 Task: Test the hot corners by moving the cursor to the corners of your screen.
Action: Mouse moved to (562, 260)
Screenshot: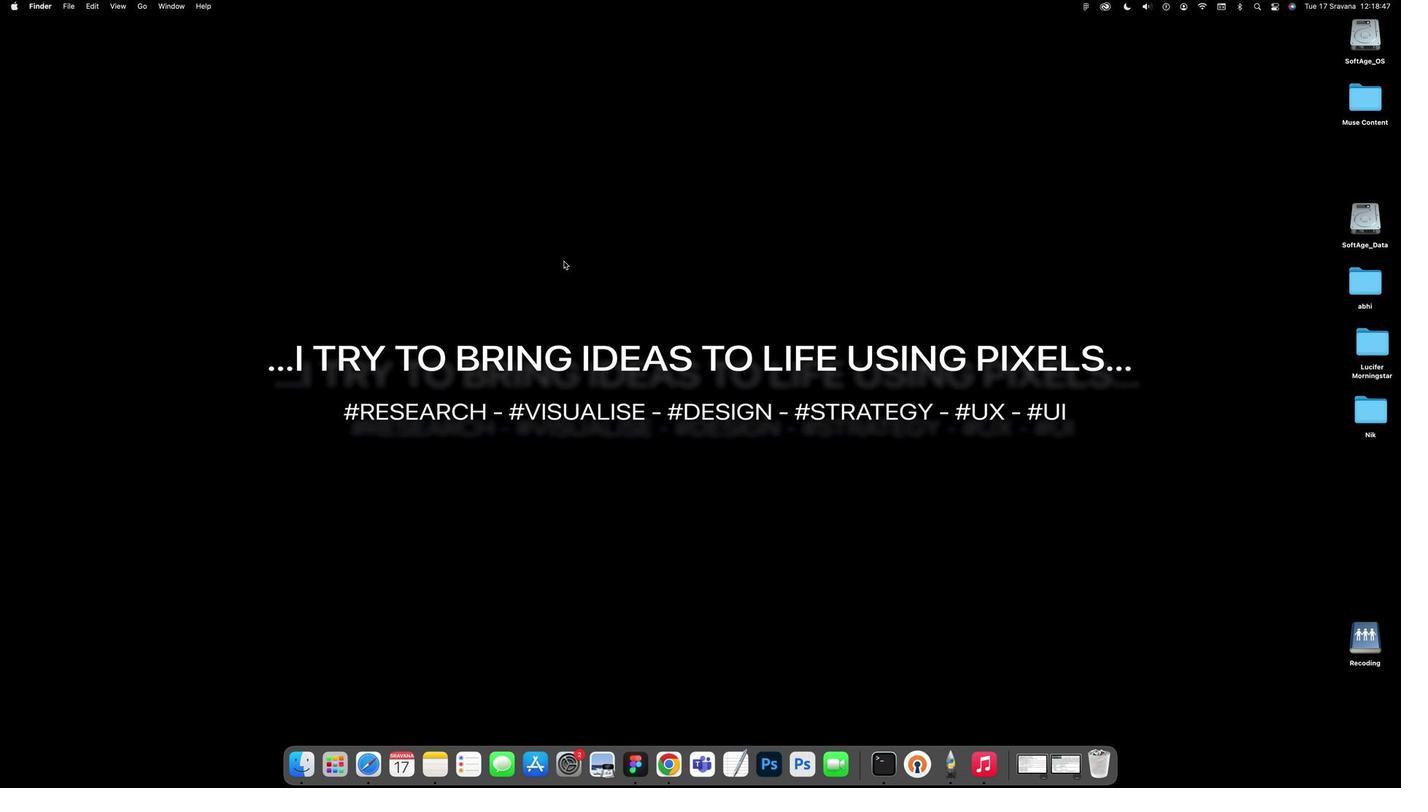 
Action: Mouse pressed left at (562, 260)
Screenshot: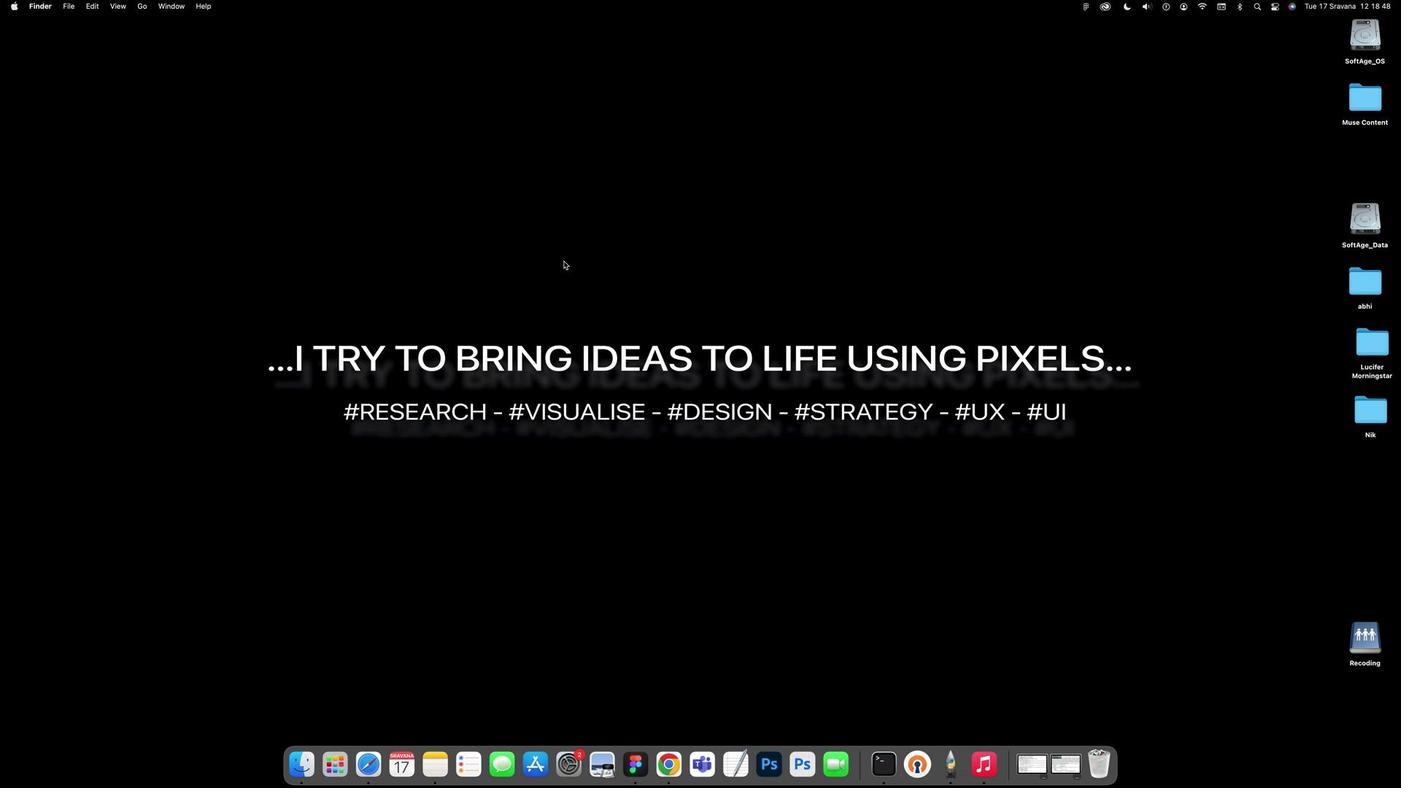 
Action: Mouse moved to (13, 1)
Screenshot: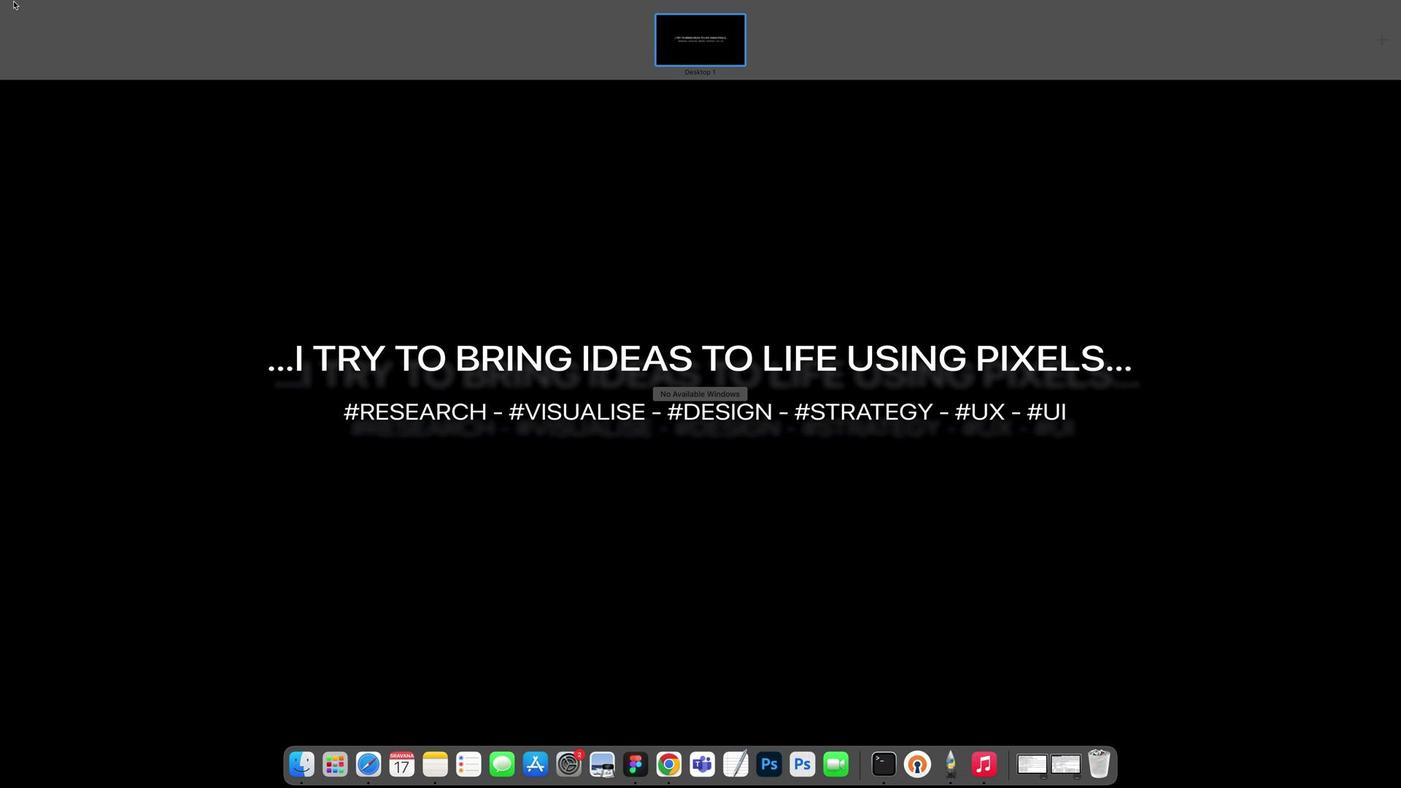 
Action: Mouse pressed left at (13, 1)
Screenshot: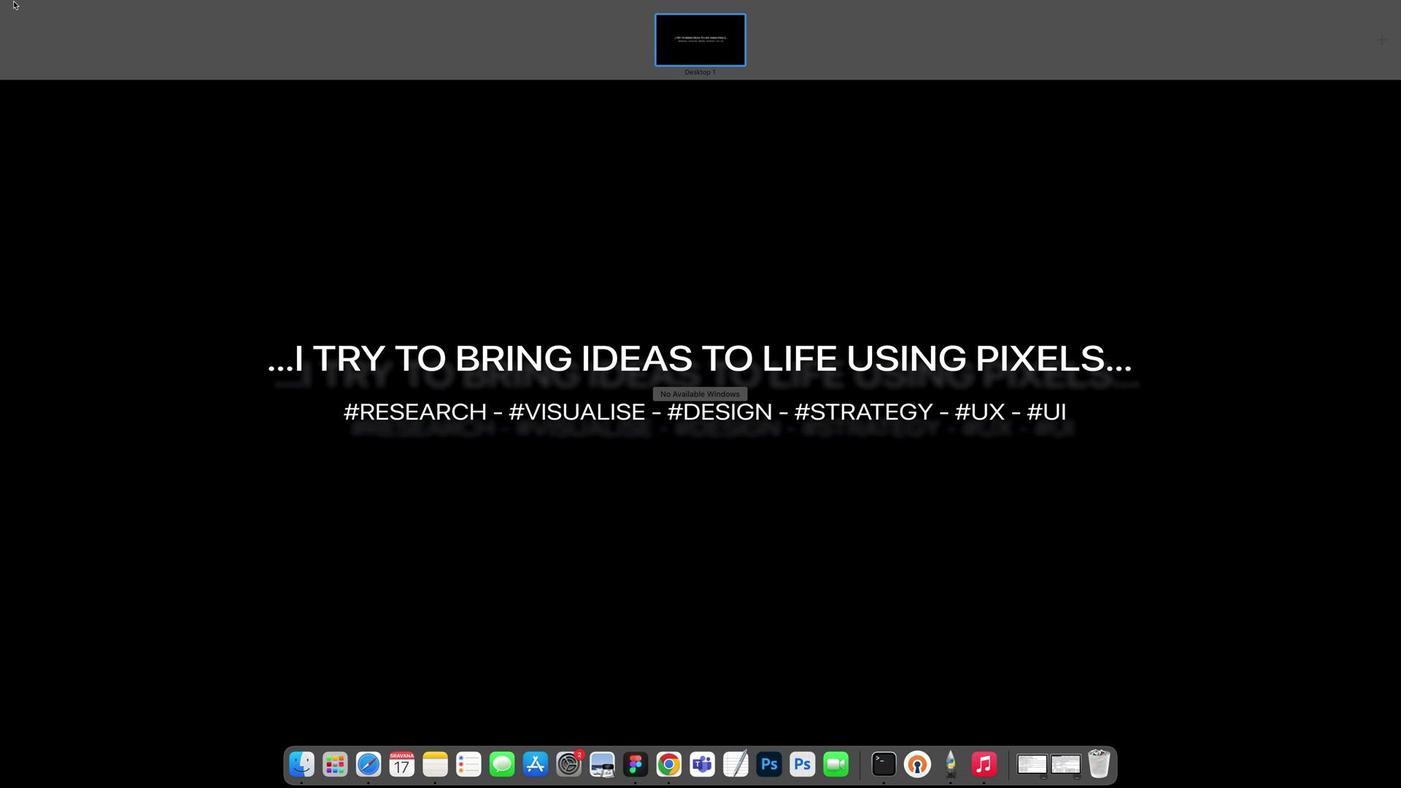 
Action: Mouse moved to (10, 8)
Screenshot: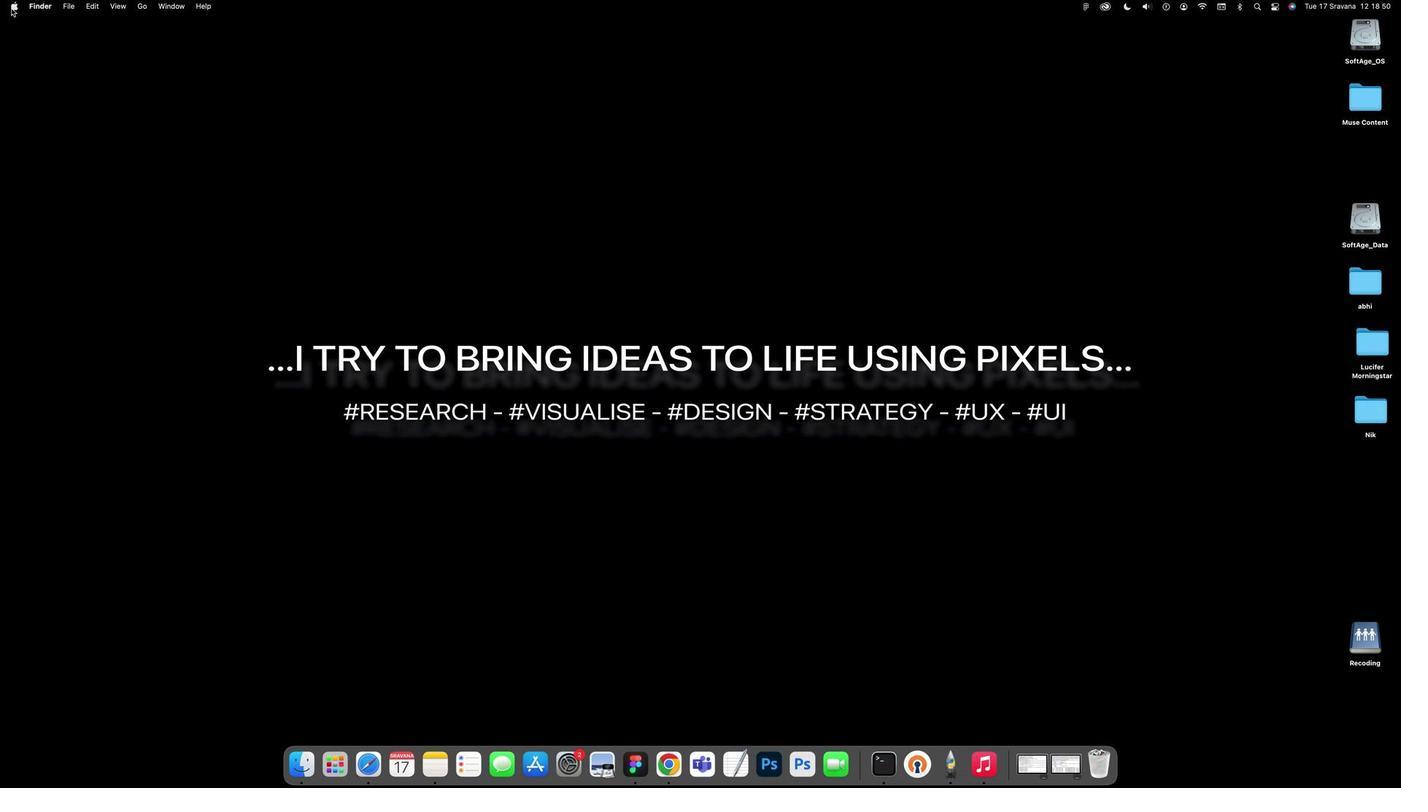 
Action: Mouse pressed left at (10, 8)
Screenshot: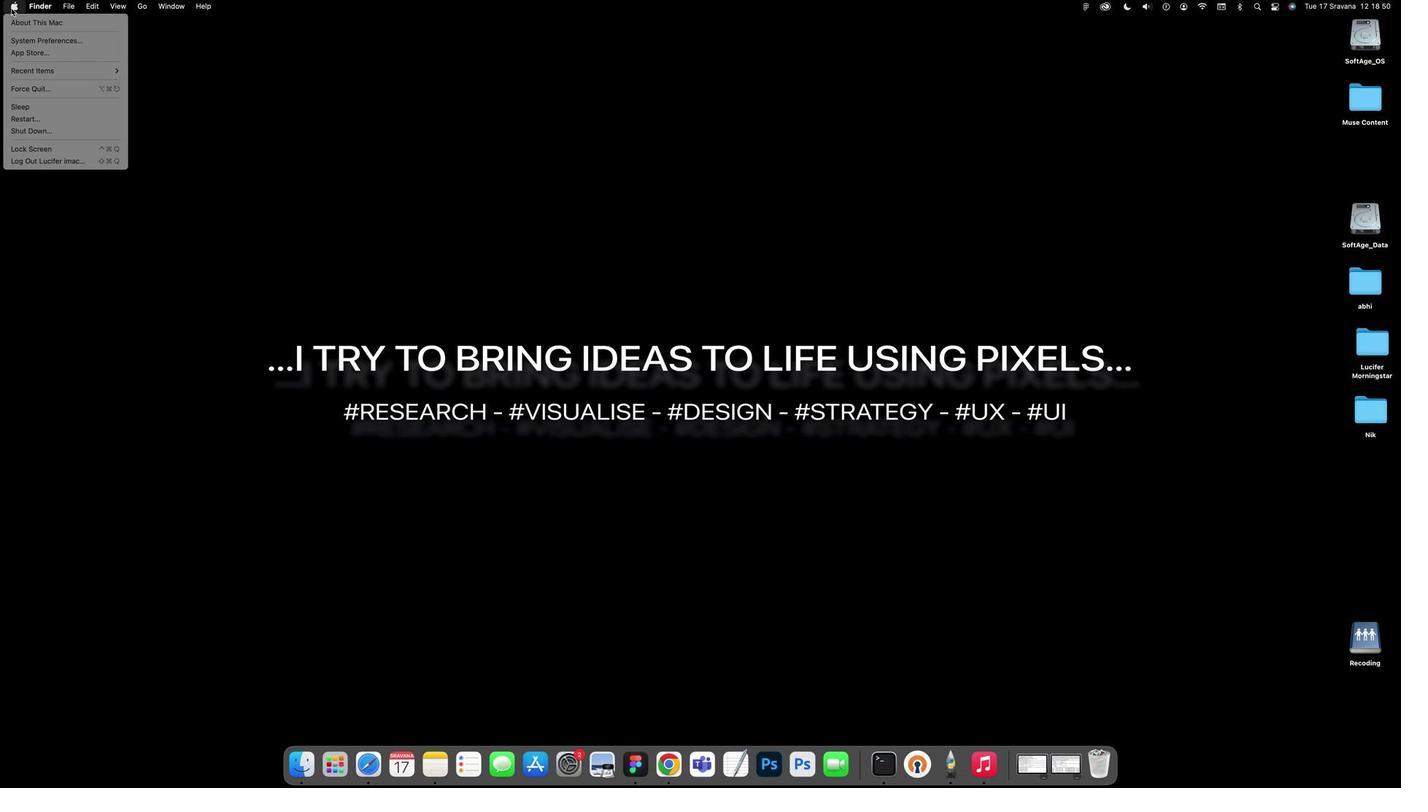 
Action: Mouse moved to (14, 43)
Screenshot: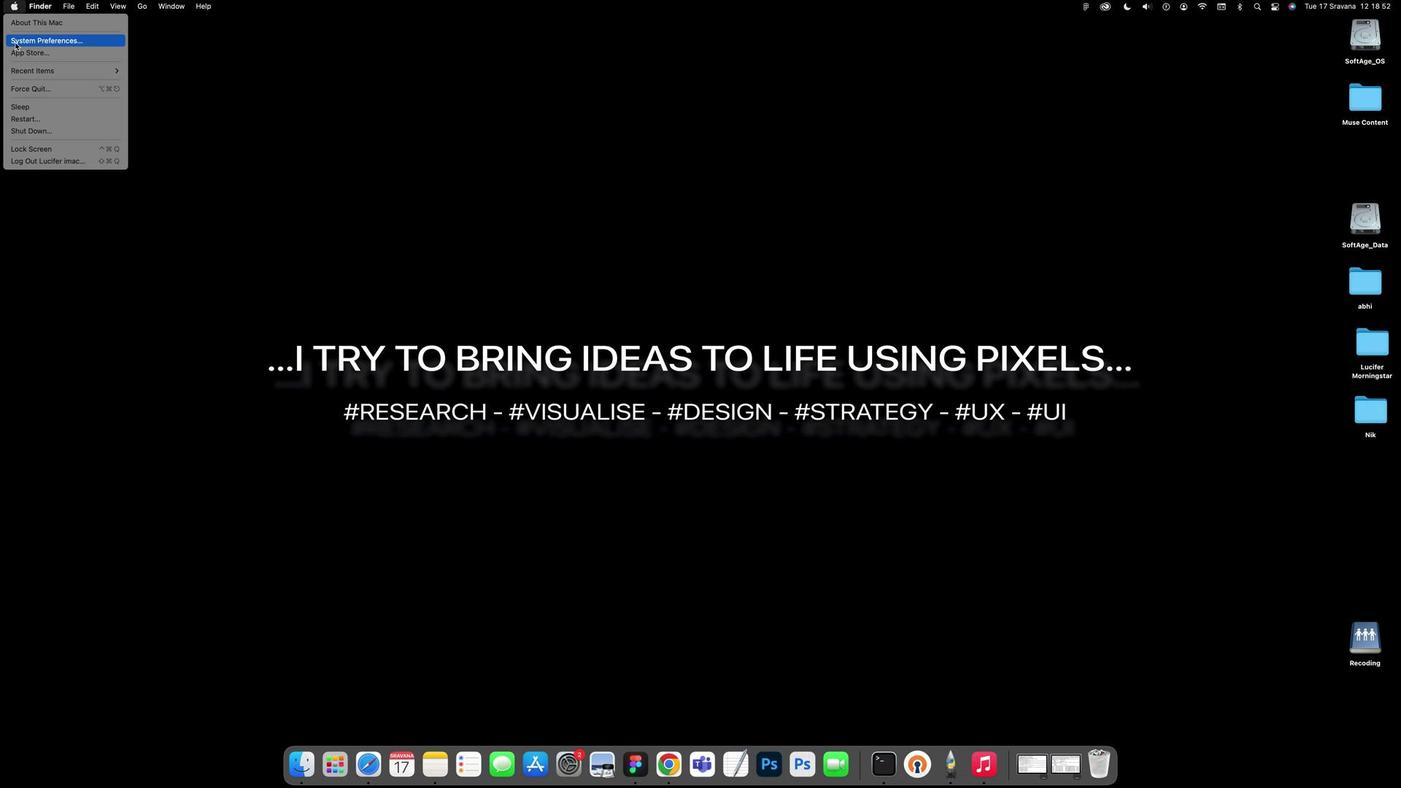 
Action: Mouse pressed left at (14, 43)
Screenshot: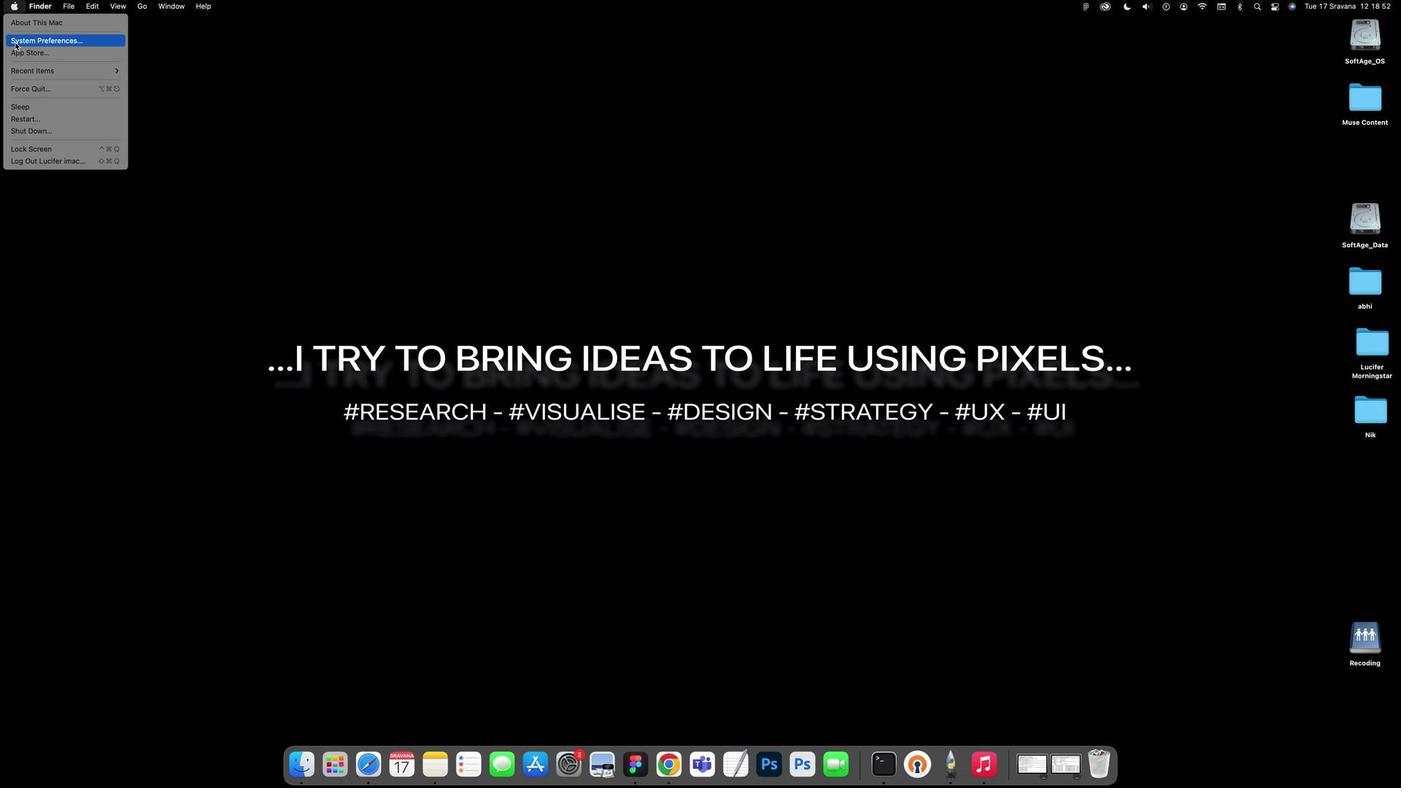 
Action: Mouse moved to (608, 334)
Screenshot: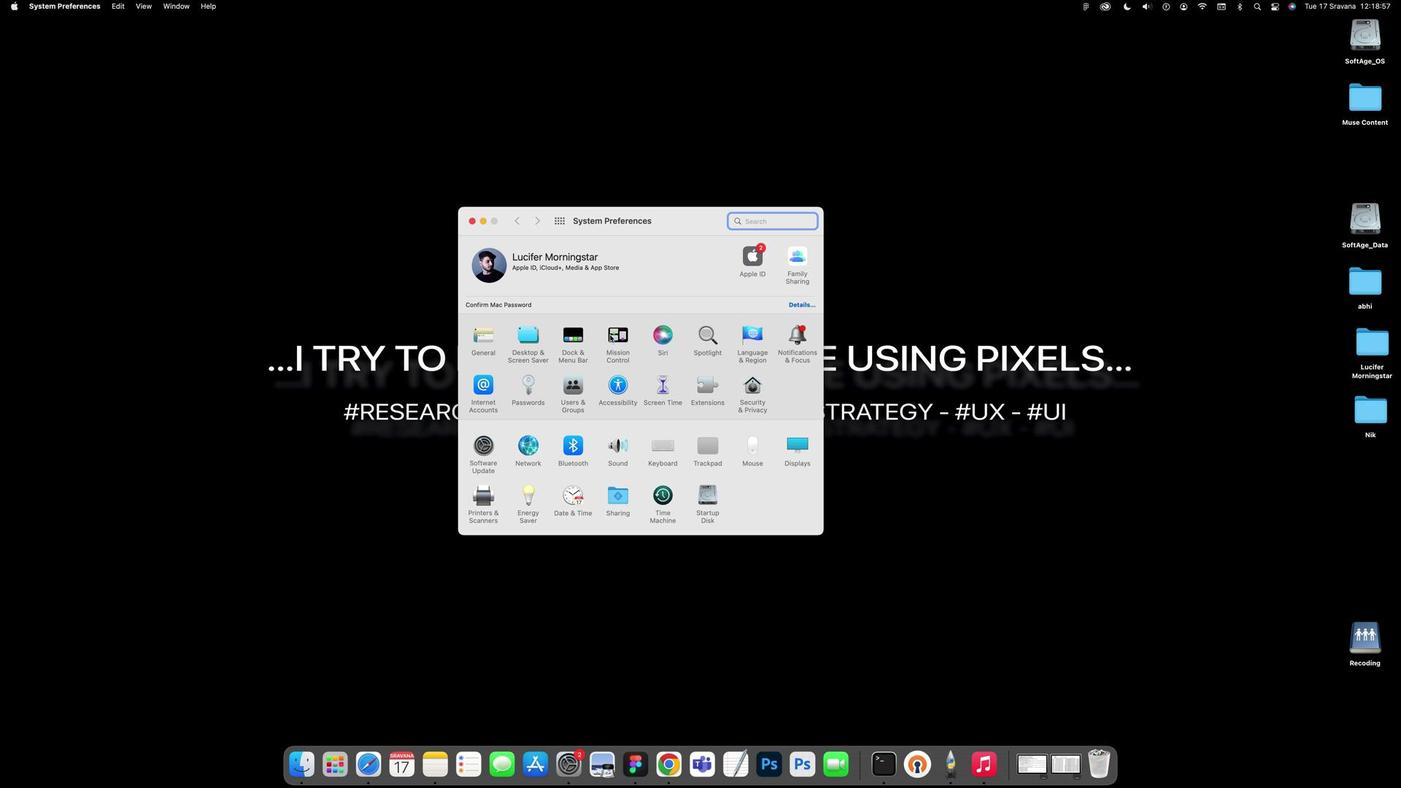 
Action: Mouse pressed left at (608, 334)
Screenshot: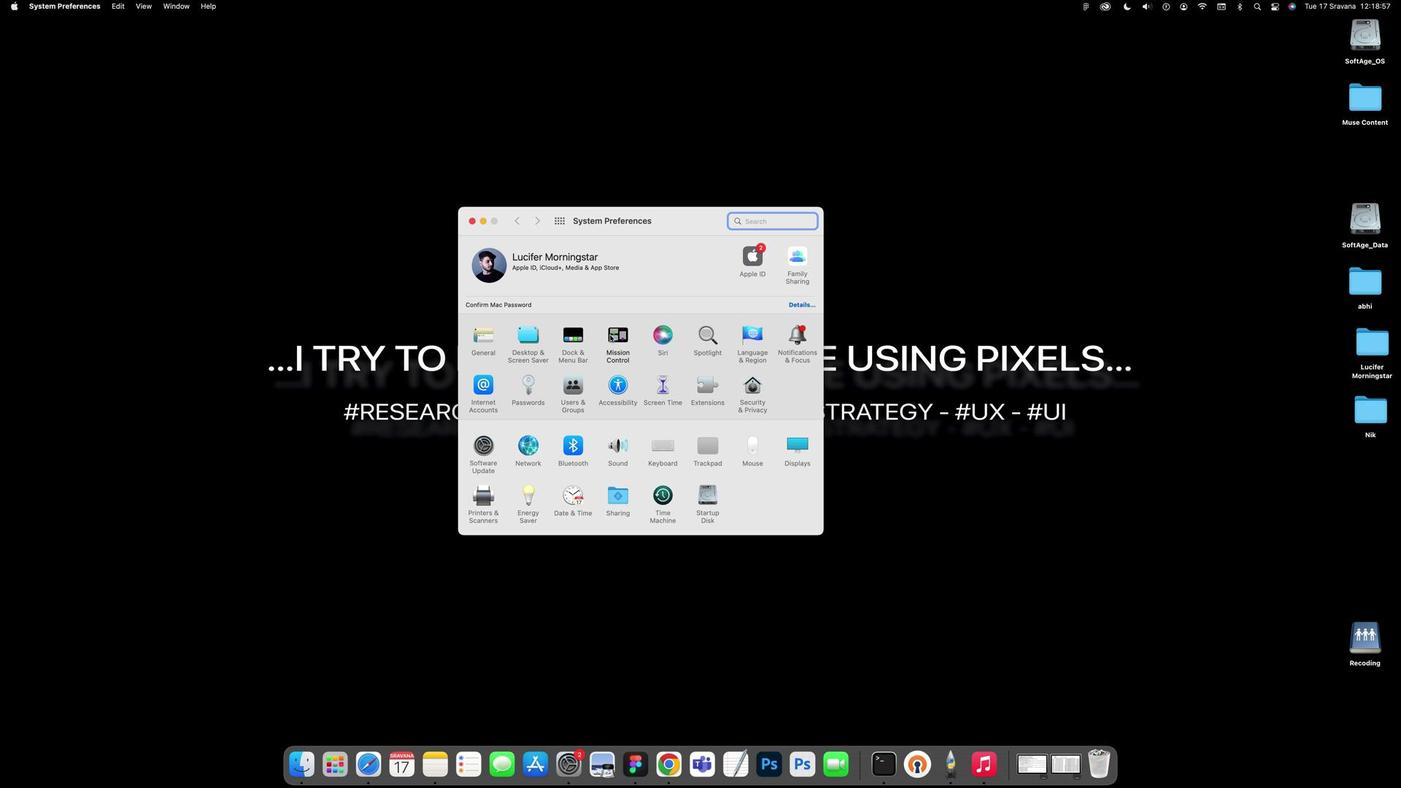 
Action: Mouse moved to (481, 332)
Screenshot: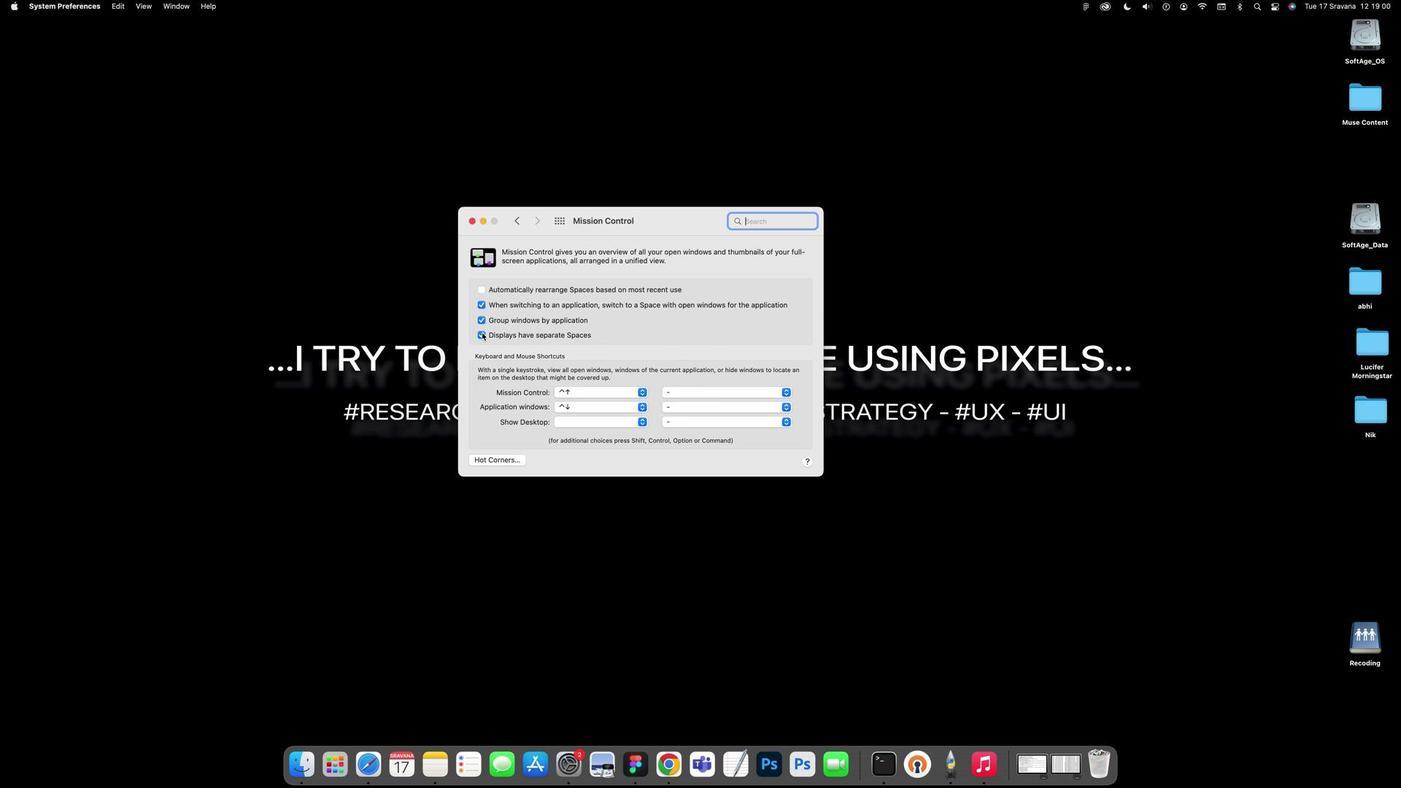 
Action: Mouse pressed left at (481, 332)
Screenshot: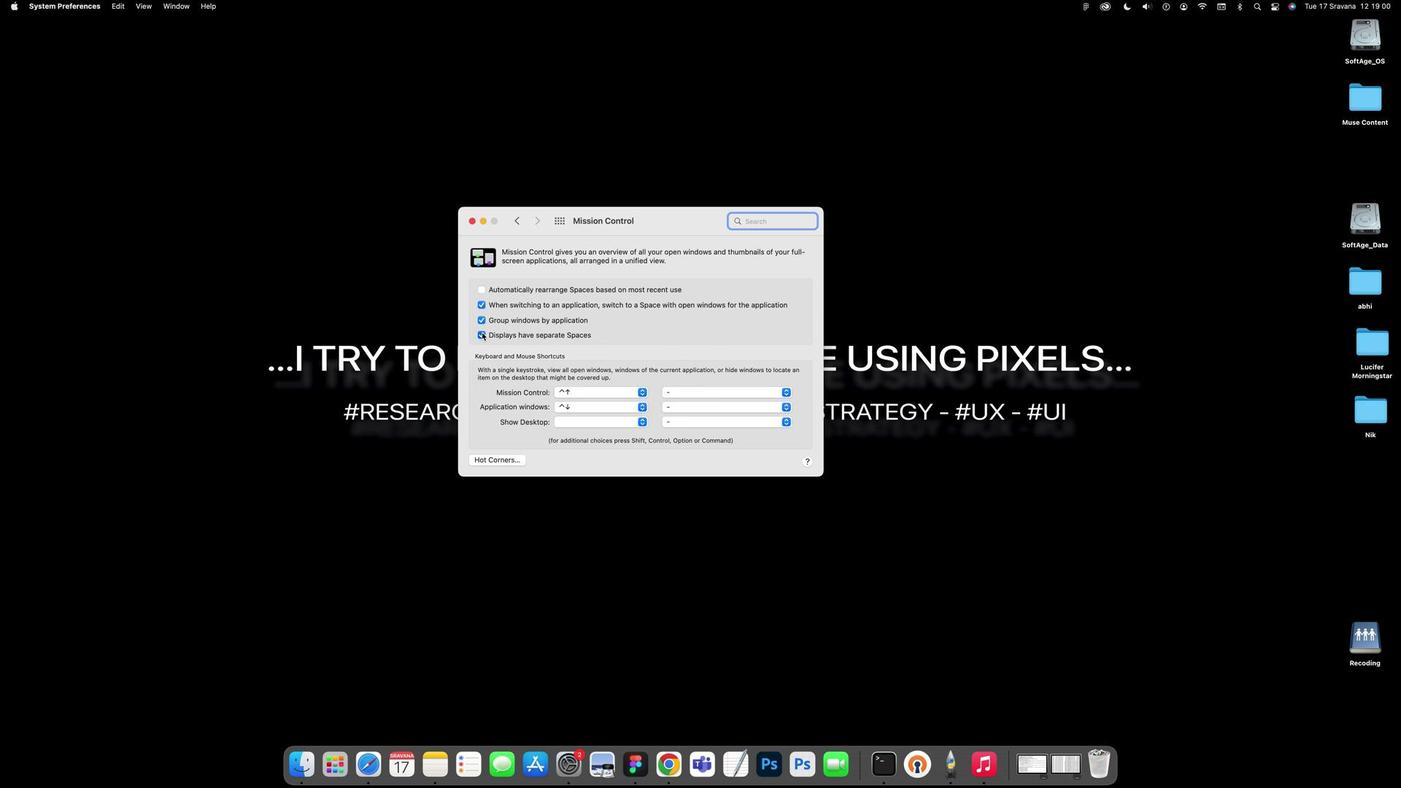 
Action: Mouse moved to (489, 461)
Screenshot: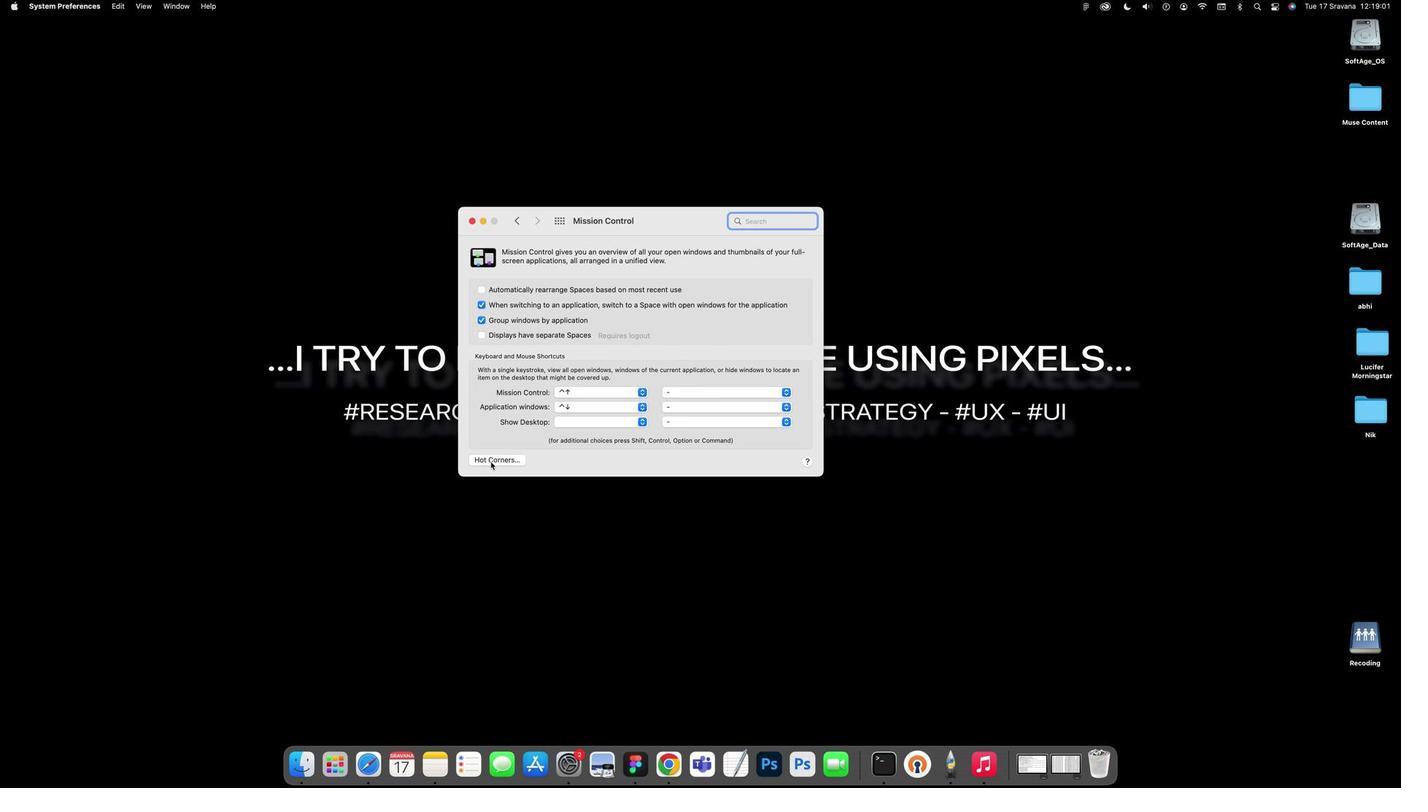 
Action: Mouse pressed left at (489, 461)
Screenshot: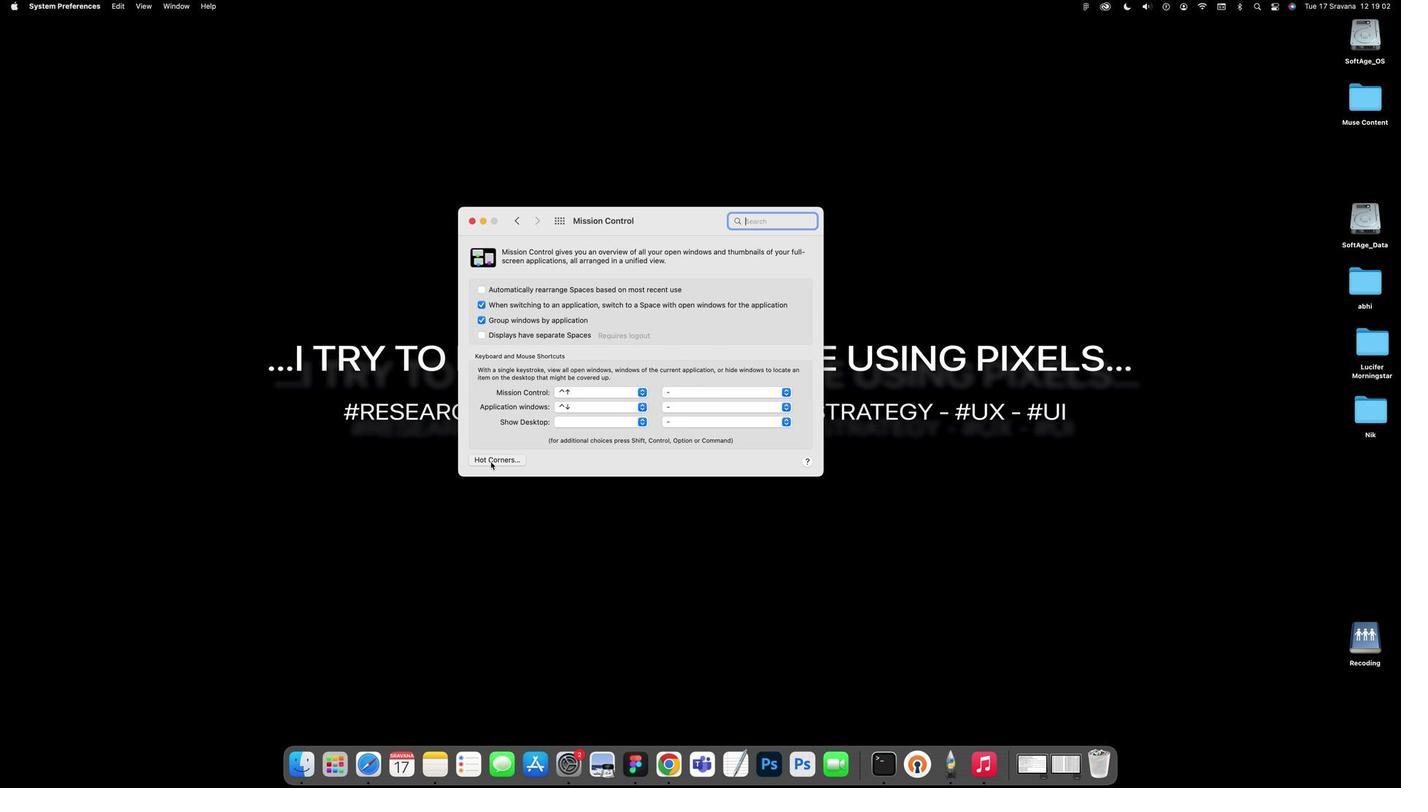 
Action: Mouse moved to (524, 324)
Screenshot: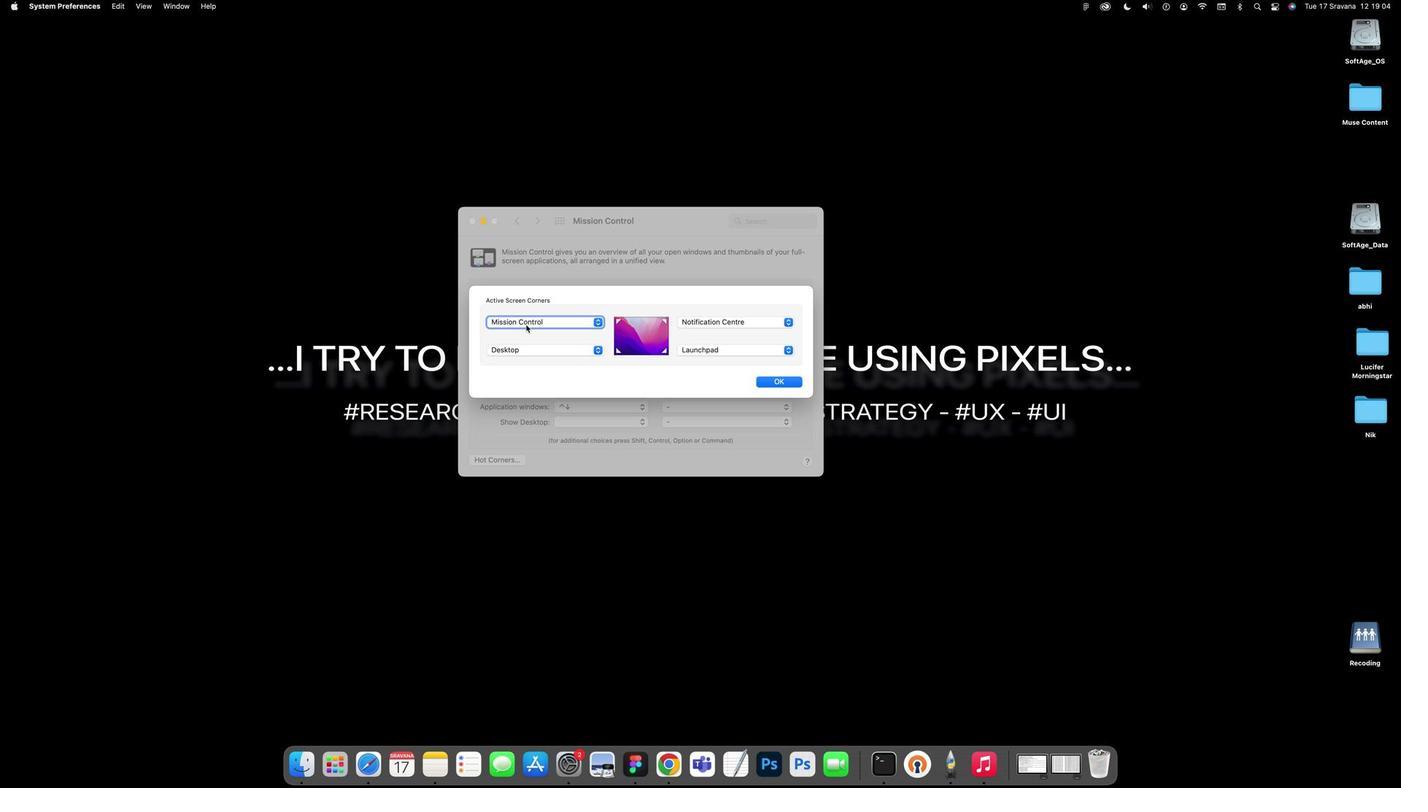 
Action: Mouse pressed left at (524, 324)
Screenshot: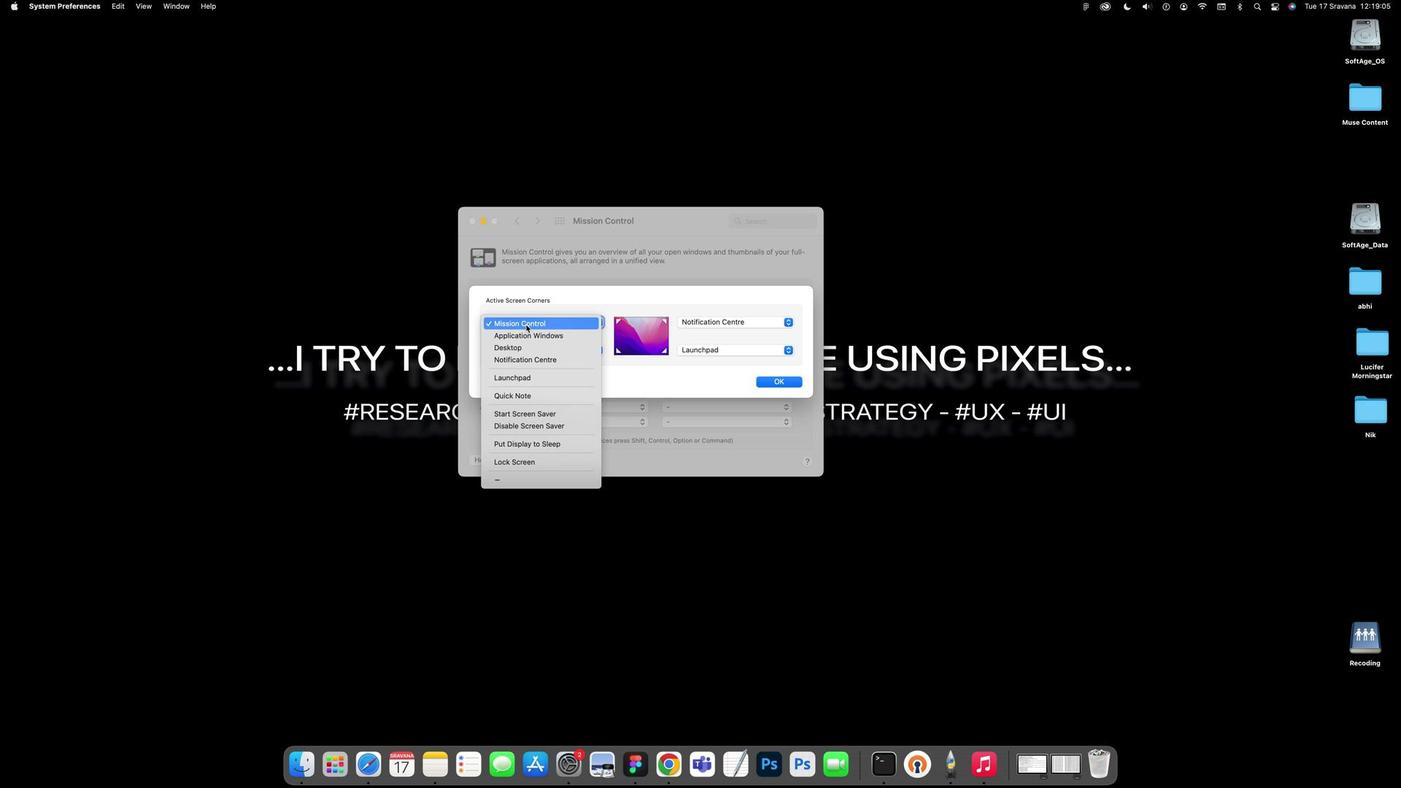 
Action: Mouse pressed left at (524, 324)
Screenshot: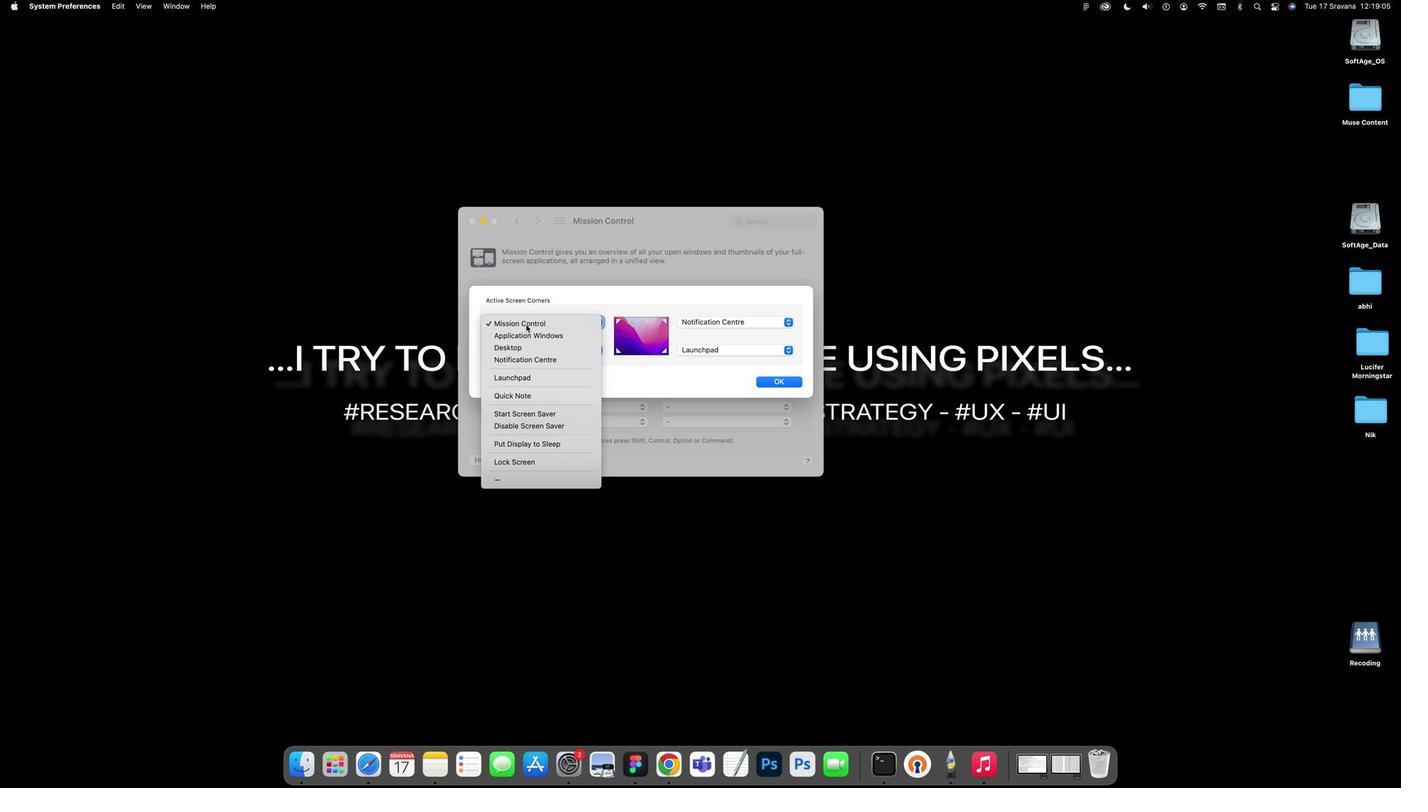 
Action: Mouse moved to (524, 235)
Screenshot: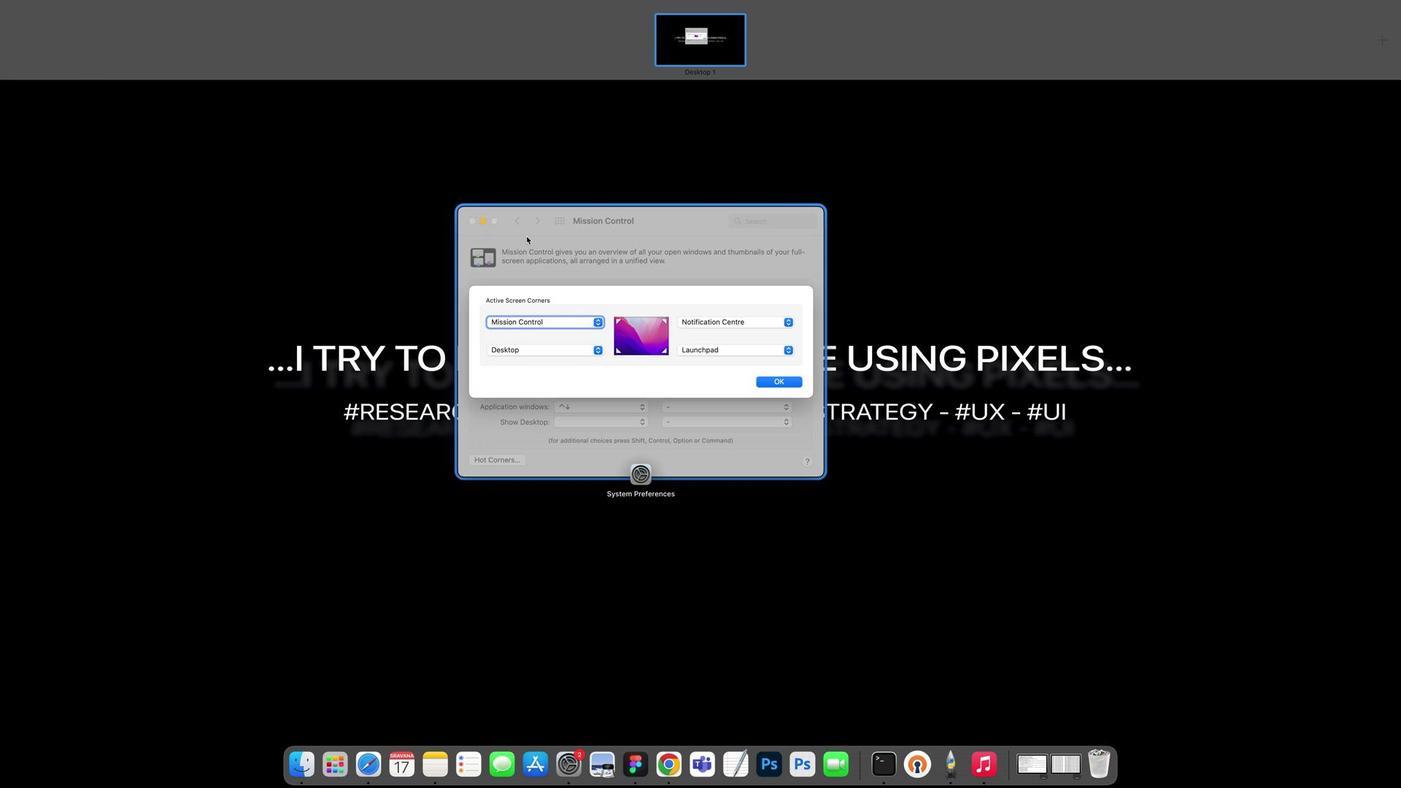 
Action: Mouse pressed left at (524, 235)
Screenshot: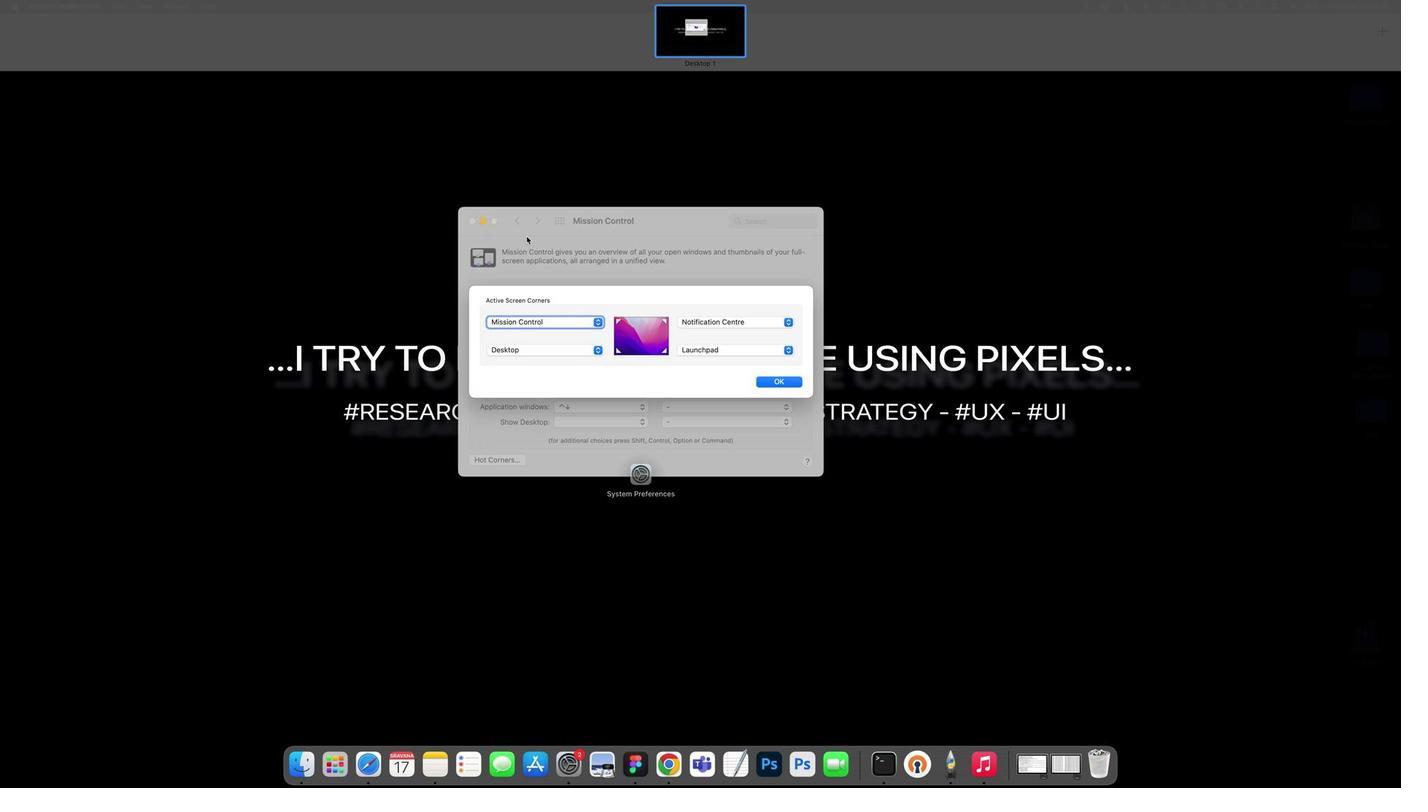 
Action: Mouse moved to (527, 350)
Screenshot: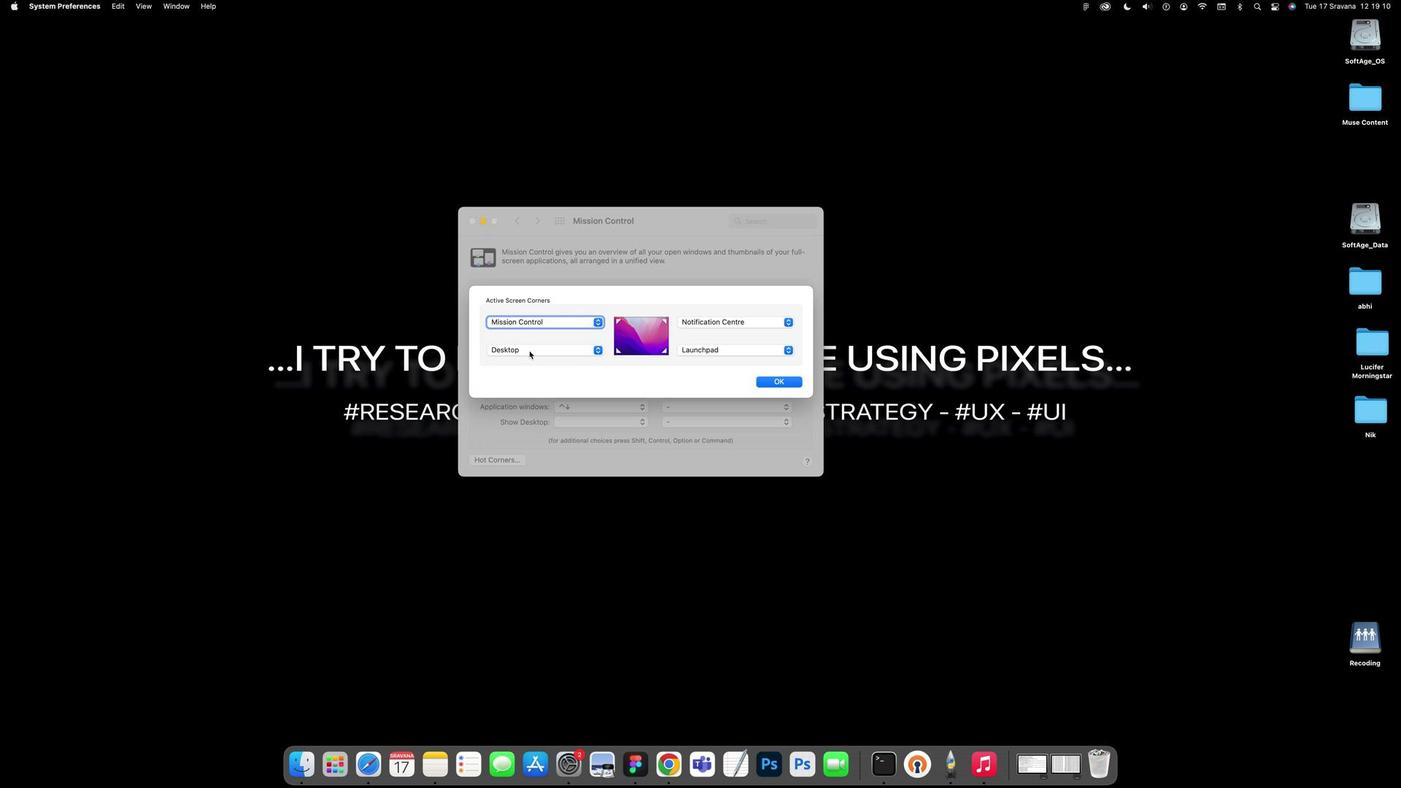 
Action: Mouse pressed left at (527, 350)
Screenshot: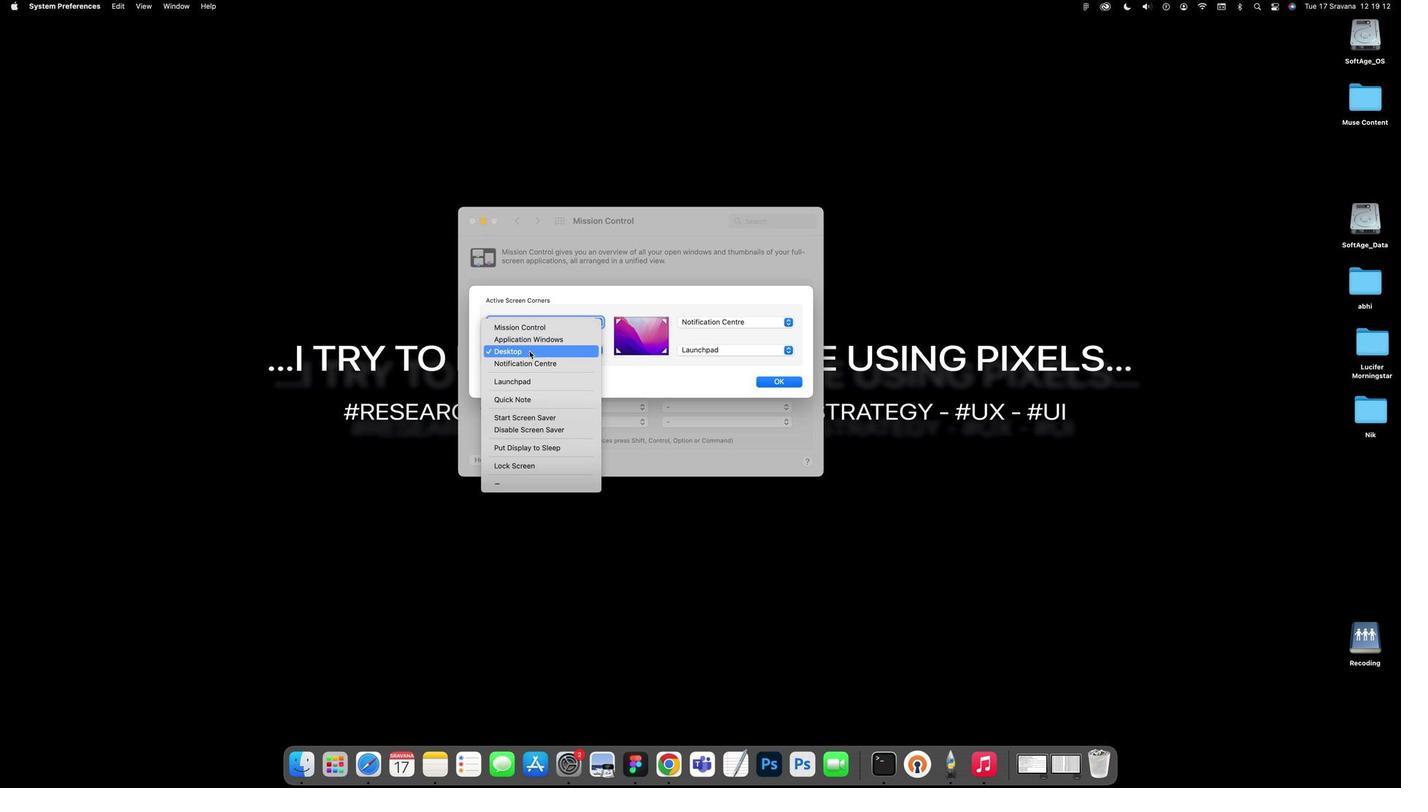 
Action: Mouse moved to (527, 343)
Screenshot: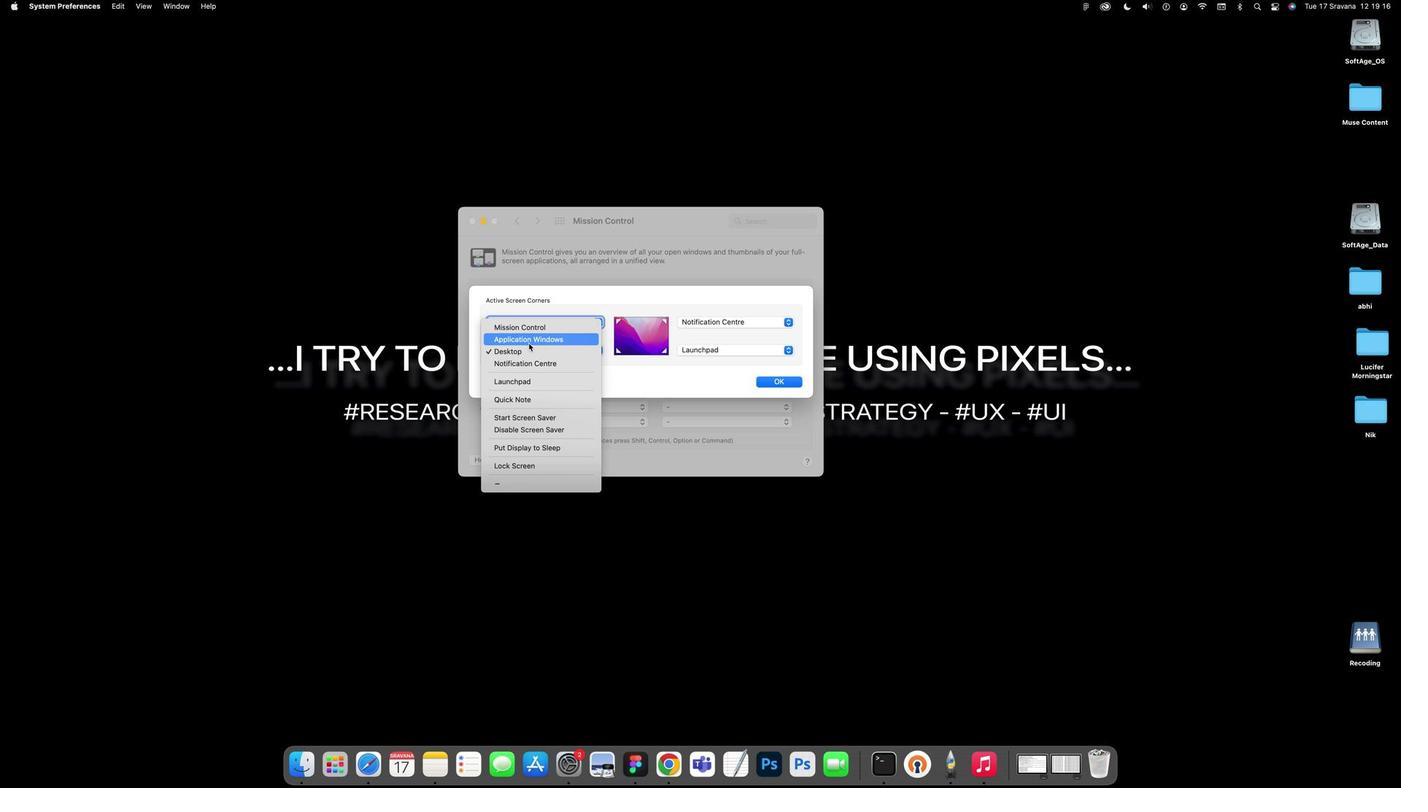 
Action: Mouse pressed left at (527, 343)
Screenshot: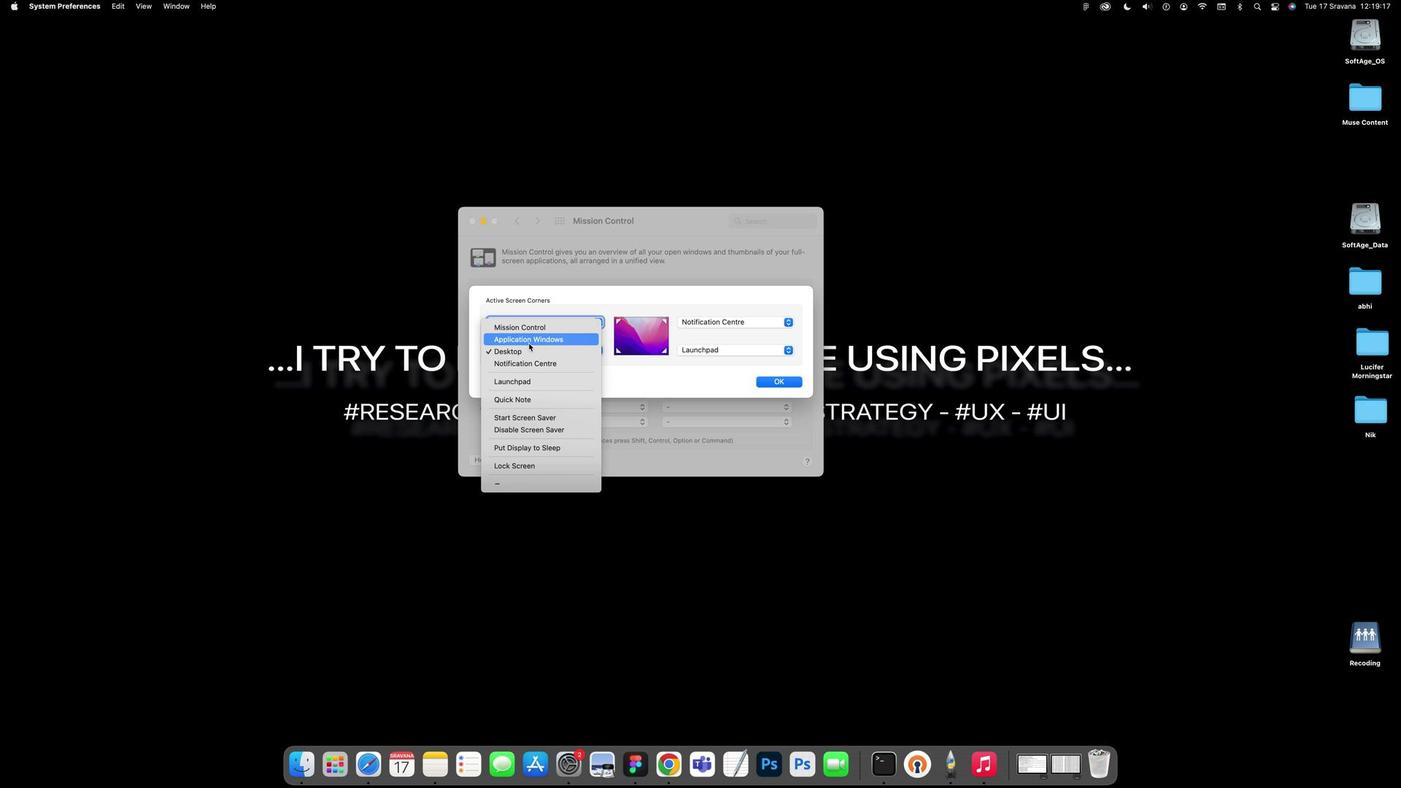 
Action: Mouse moved to (648, 419)
Screenshot: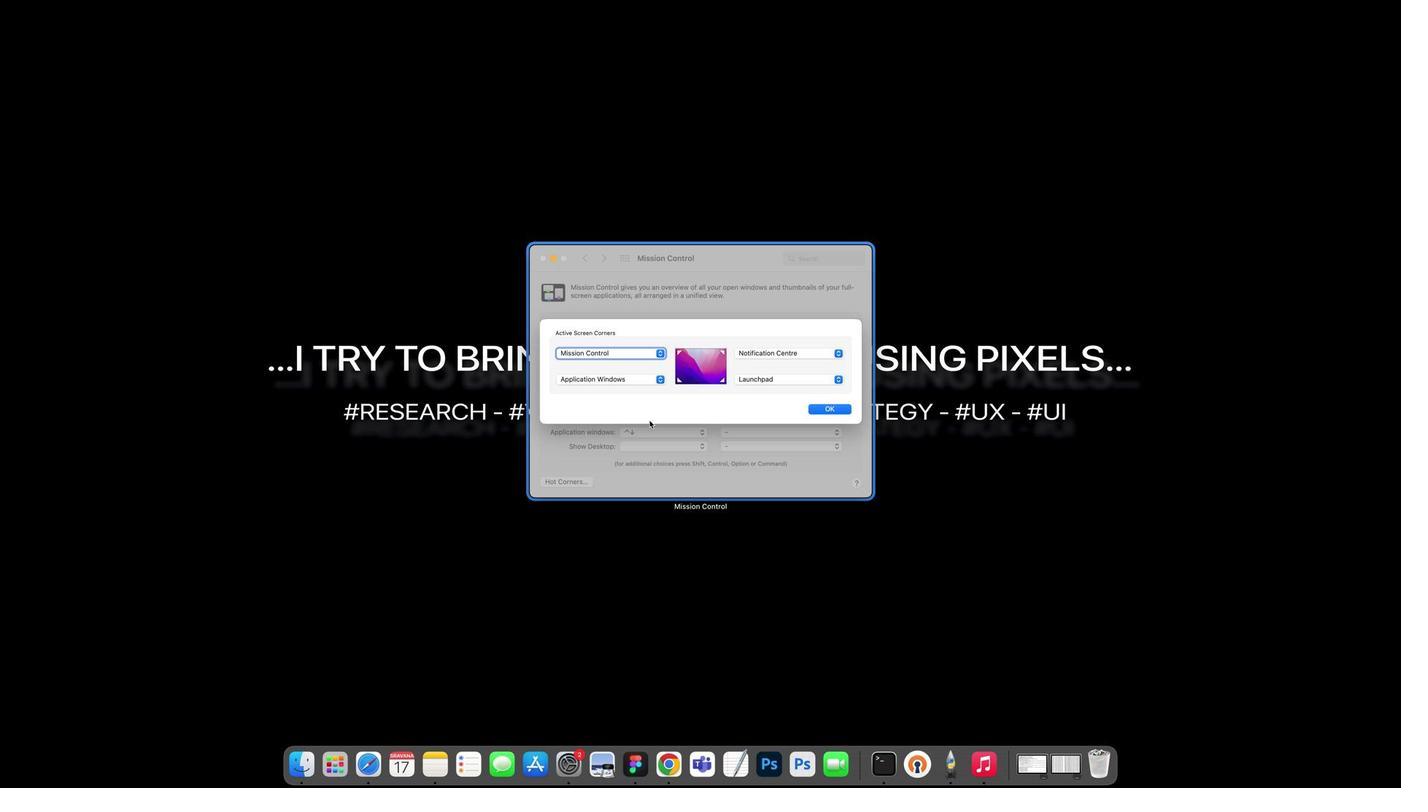 
Action: Mouse pressed left at (648, 419)
Screenshot: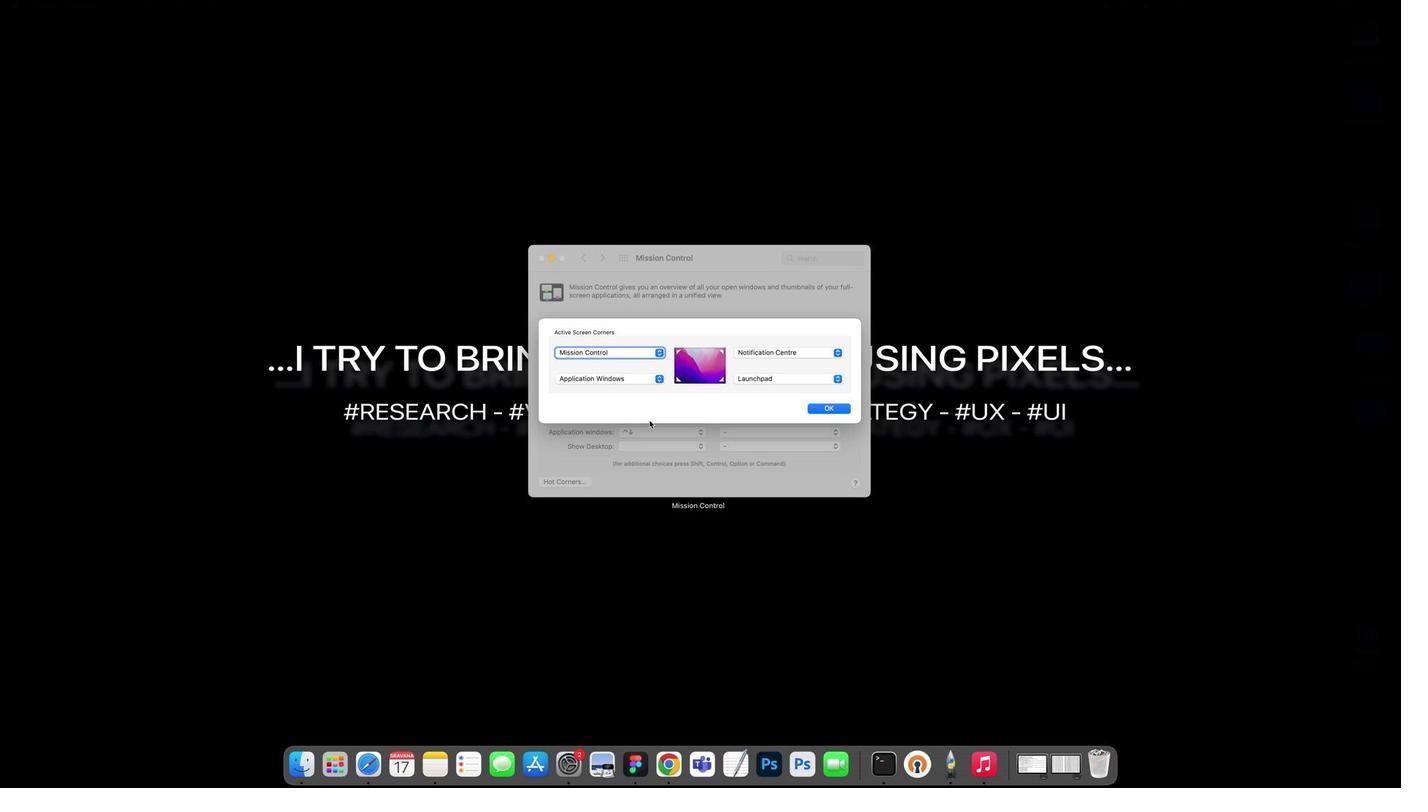 
Action: Mouse moved to (733, 271)
Screenshot: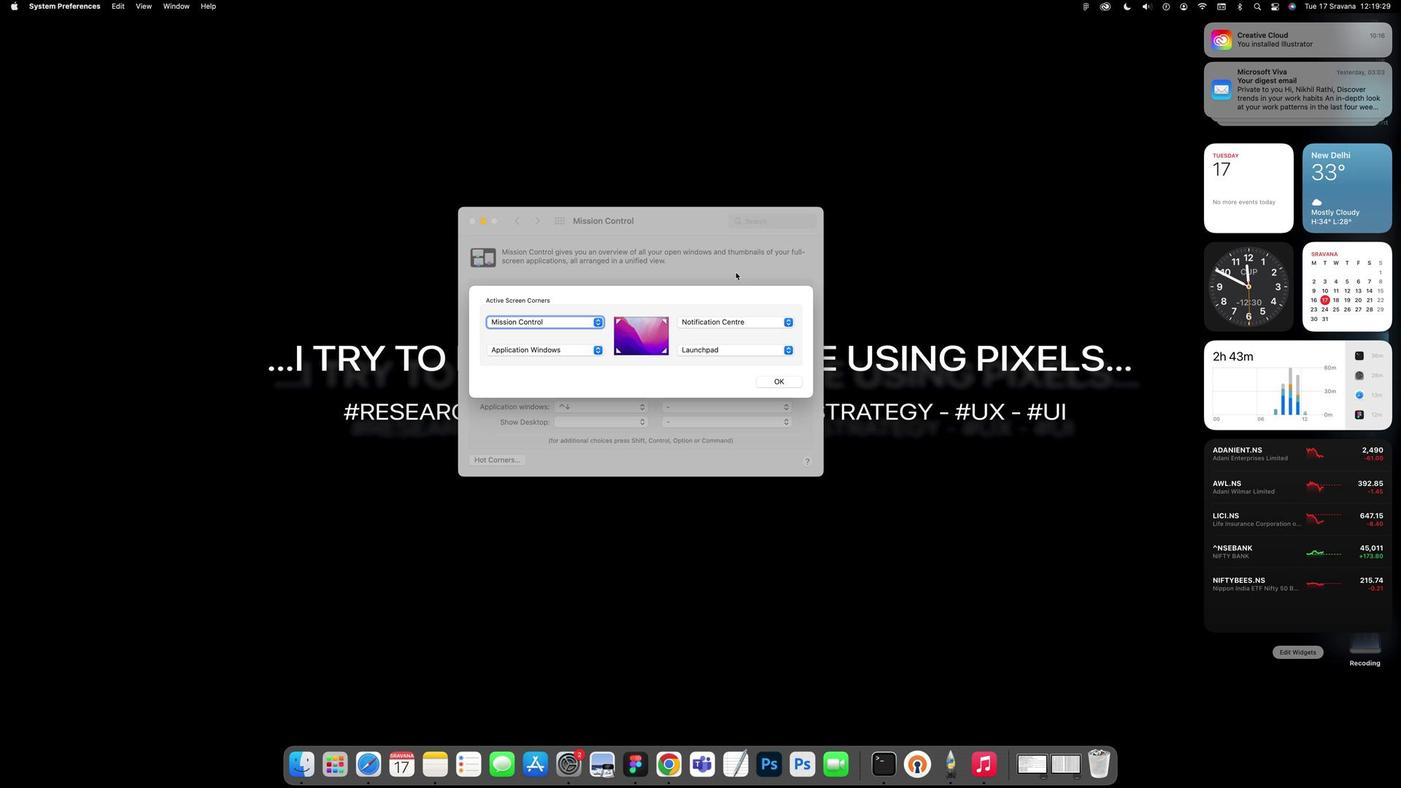 
Action: Mouse pressed left at (733, 271)
Screenshot: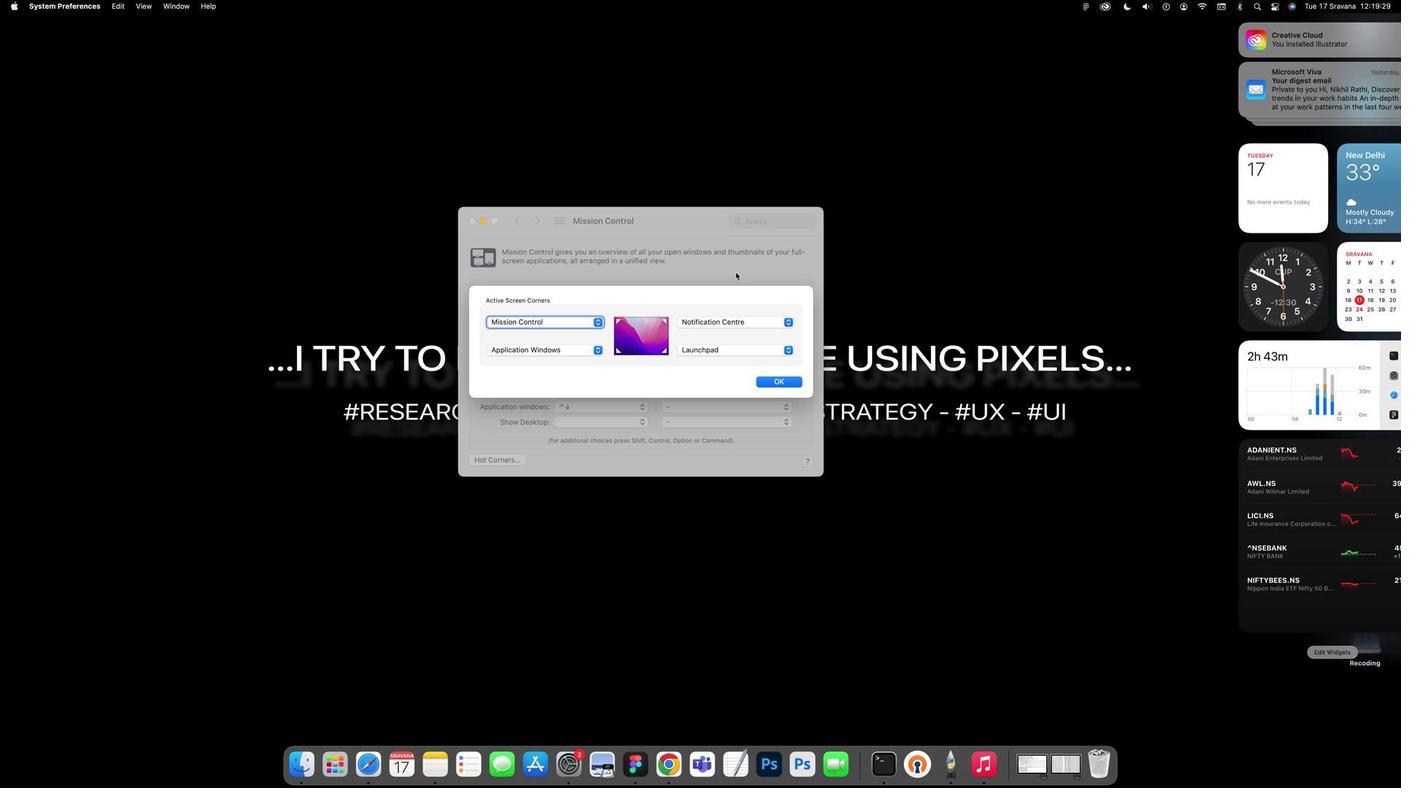 
Action: Mouse moved to (1189, 654)
Screenshot: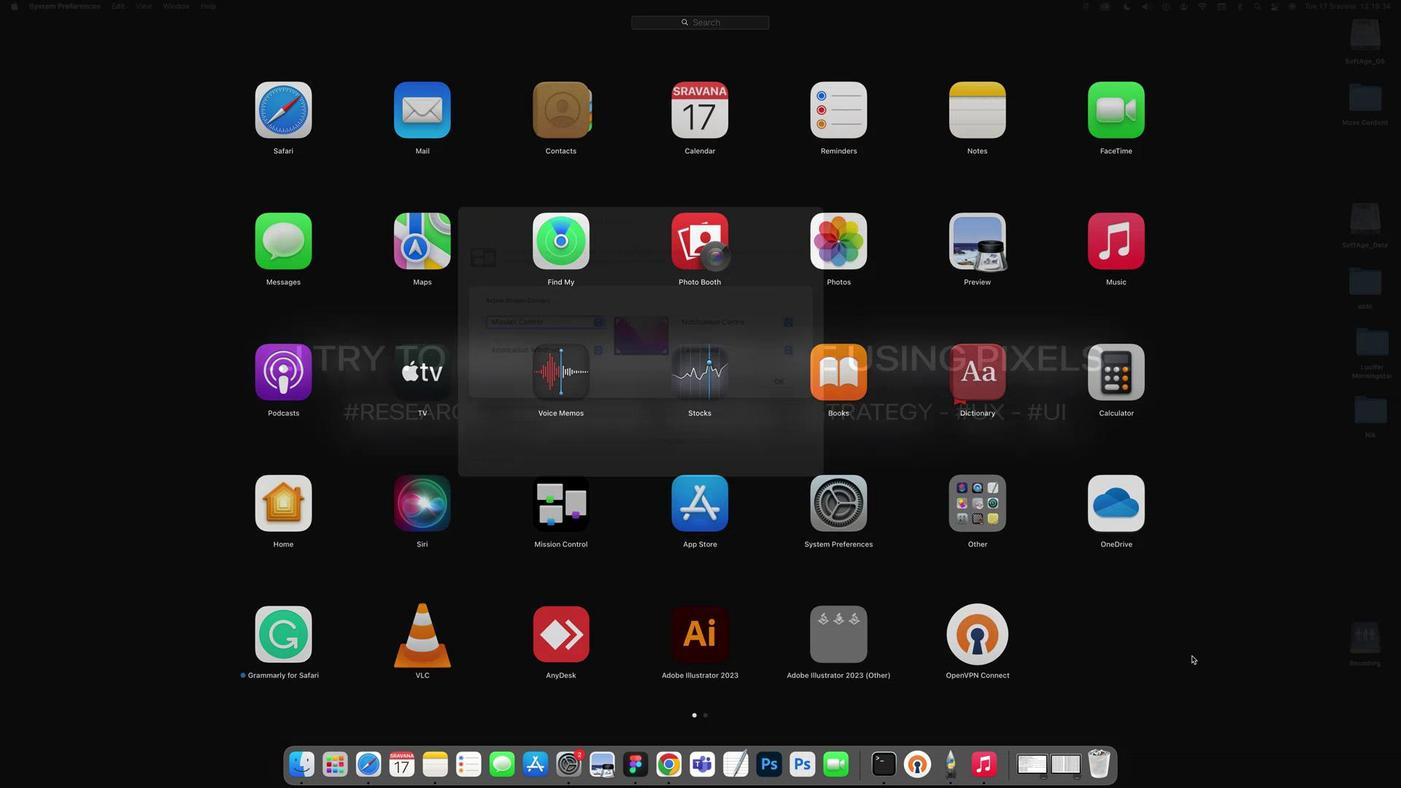 
Action: Mouse pressed left at (1189, 654)
Screenshot: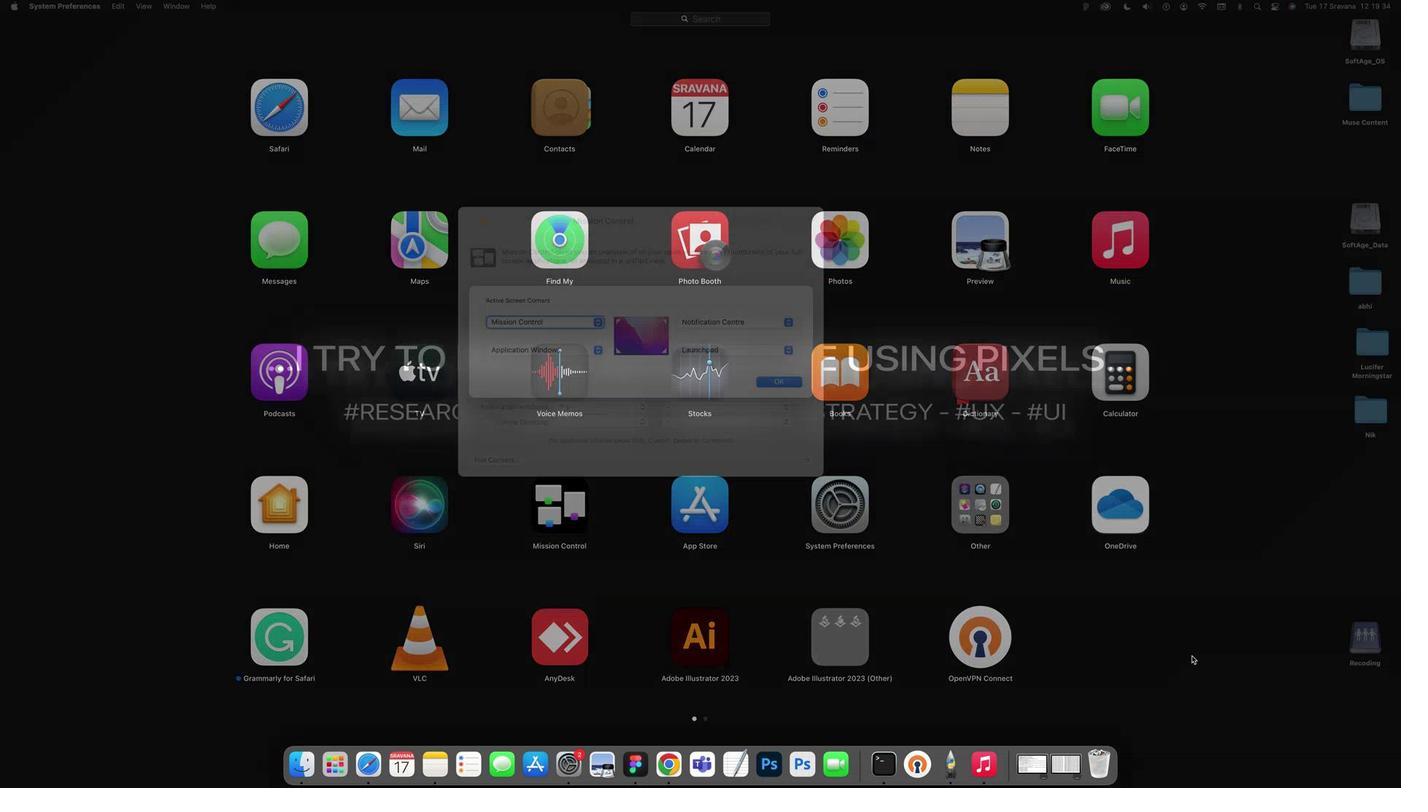 
Action: Mouse moved to (751, 347)
Screenshot: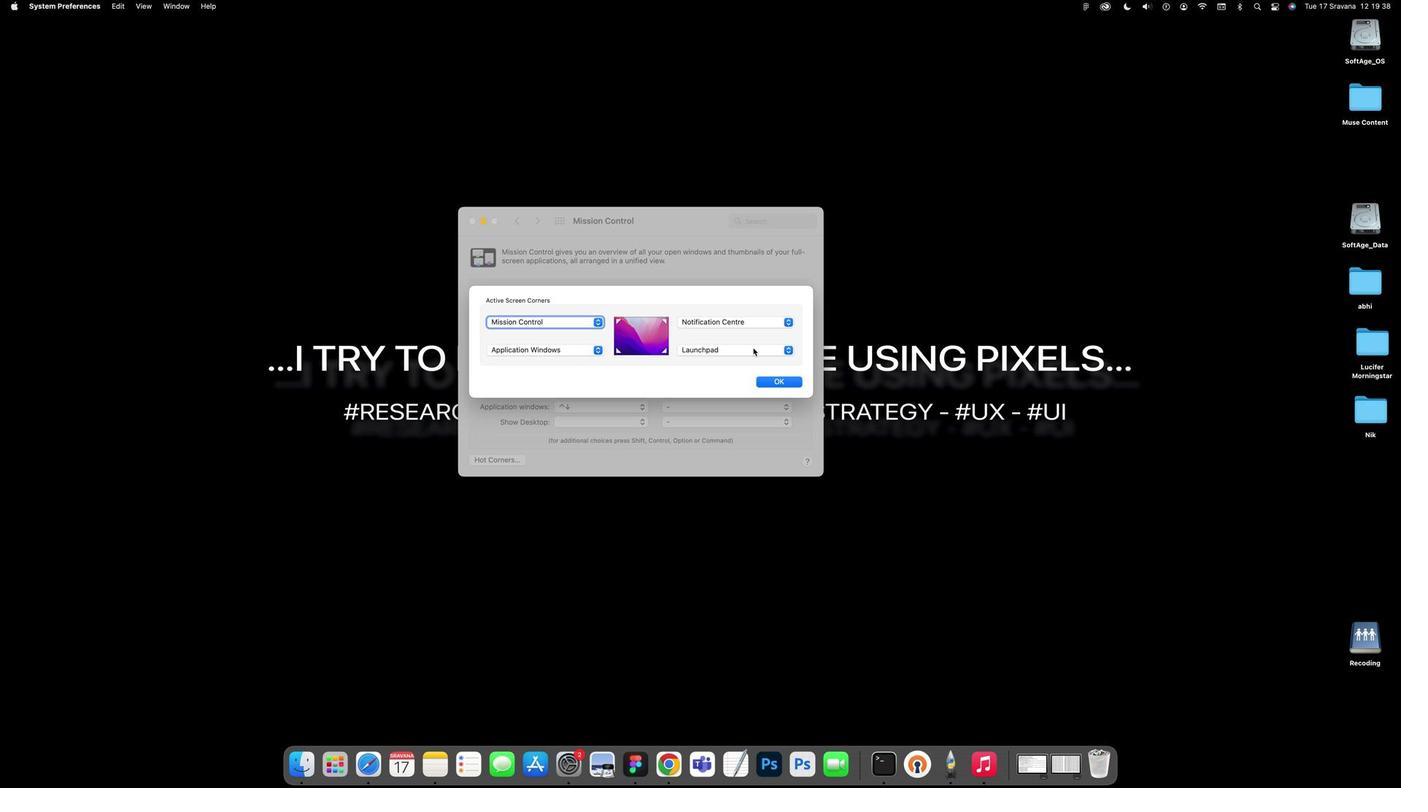 
Action: Mouse pressed left at (751, 347)
Screenshot: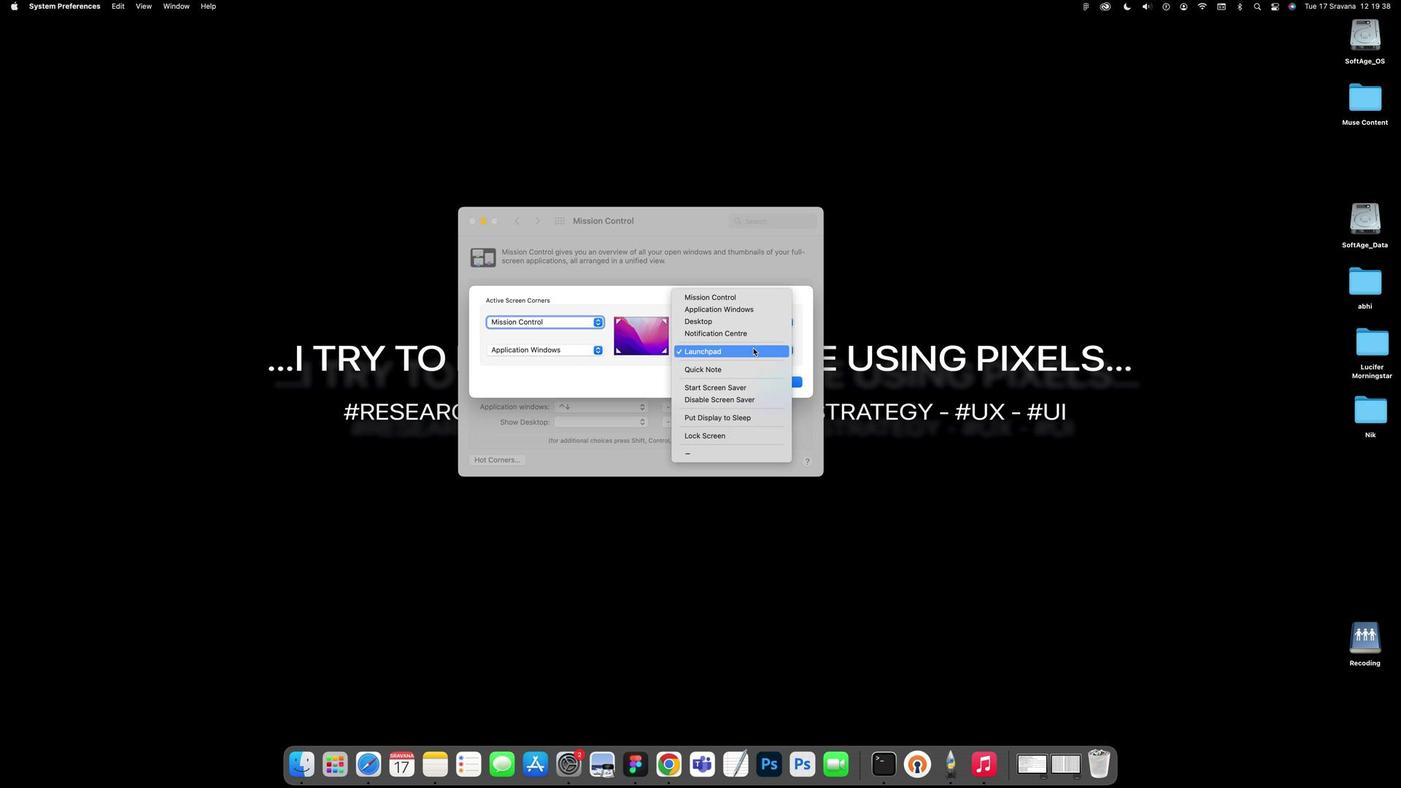 
Action: Mouse moved to (739, 369)
Screenshot: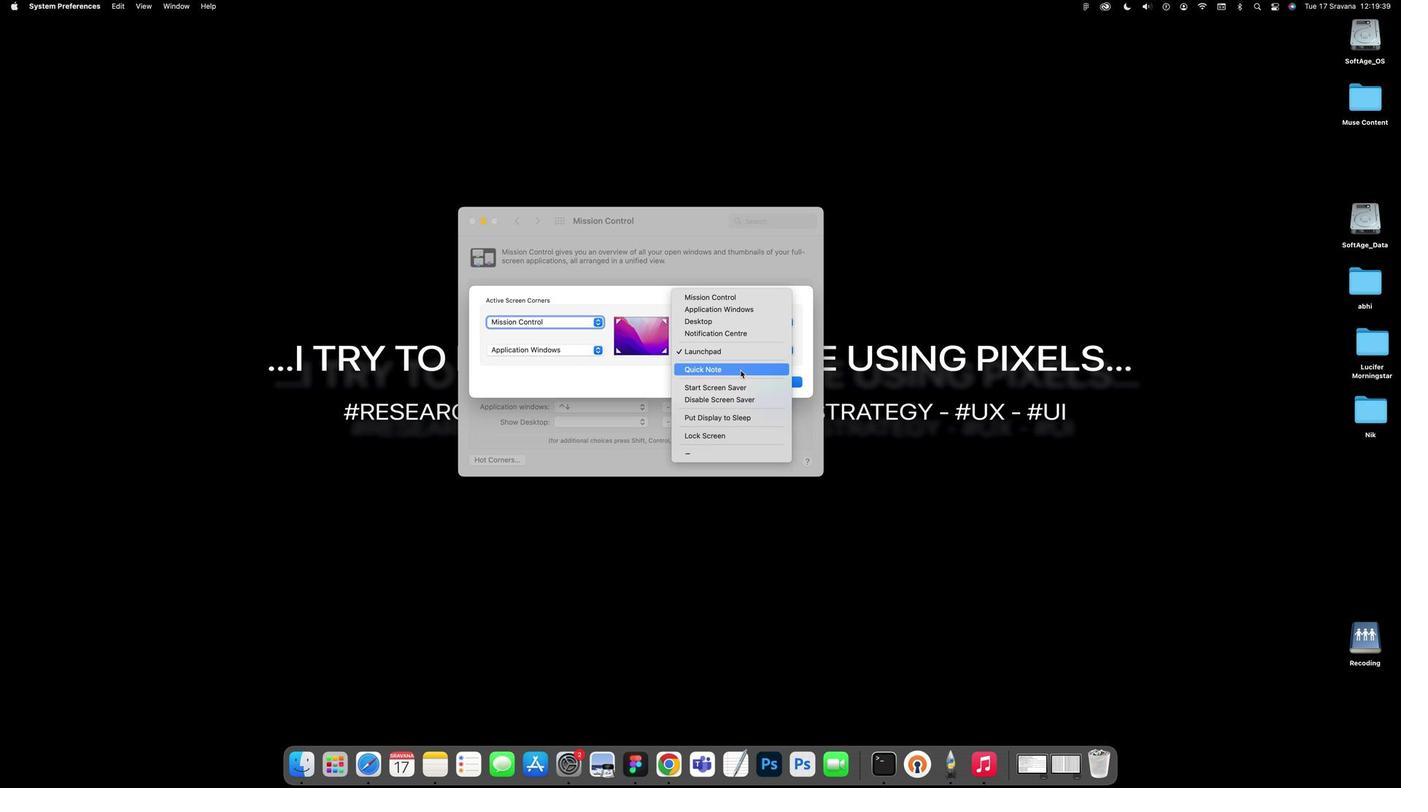 
Action: Mouse pressed left at (739, 369)
Screenshot: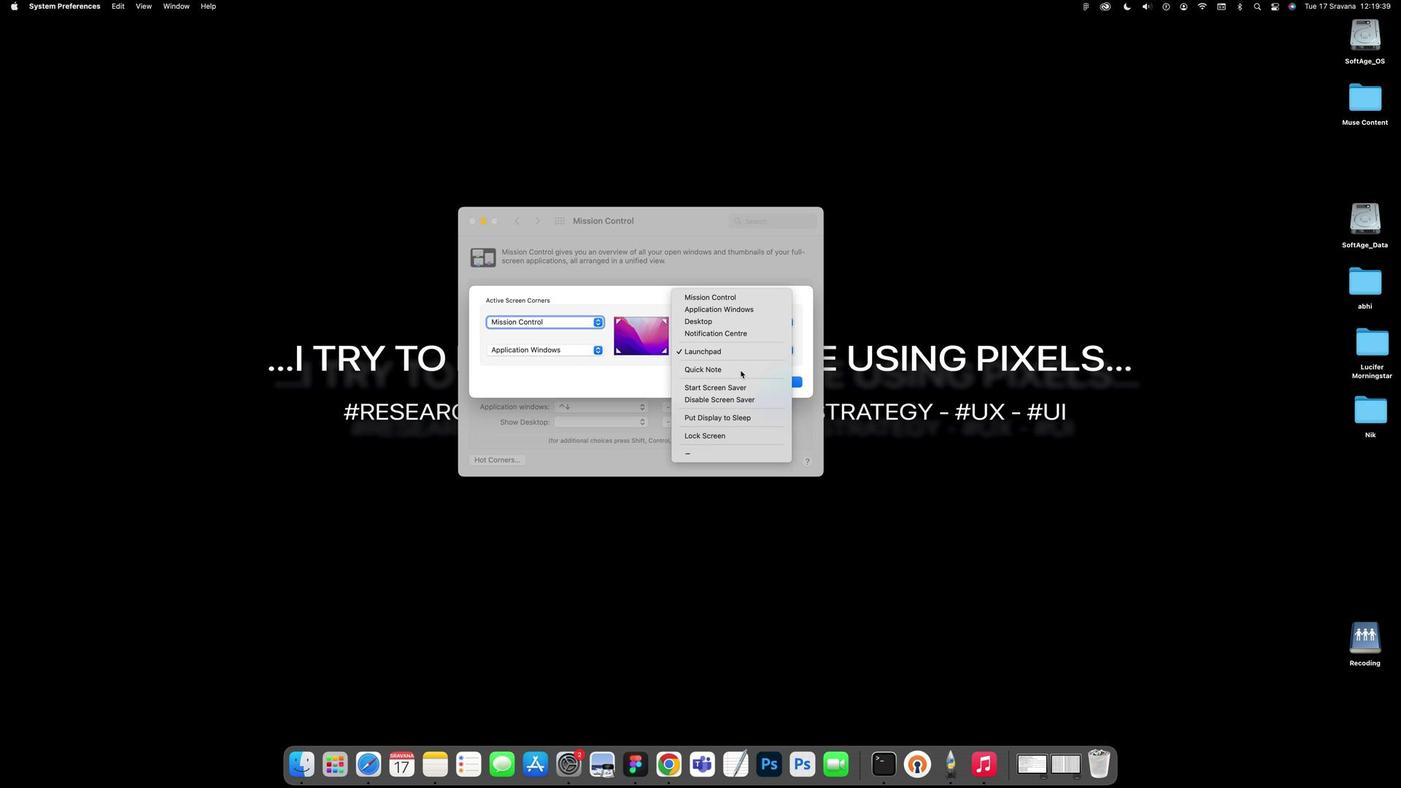 
Action: Mouse moved to (1385, 776)
Screenshot: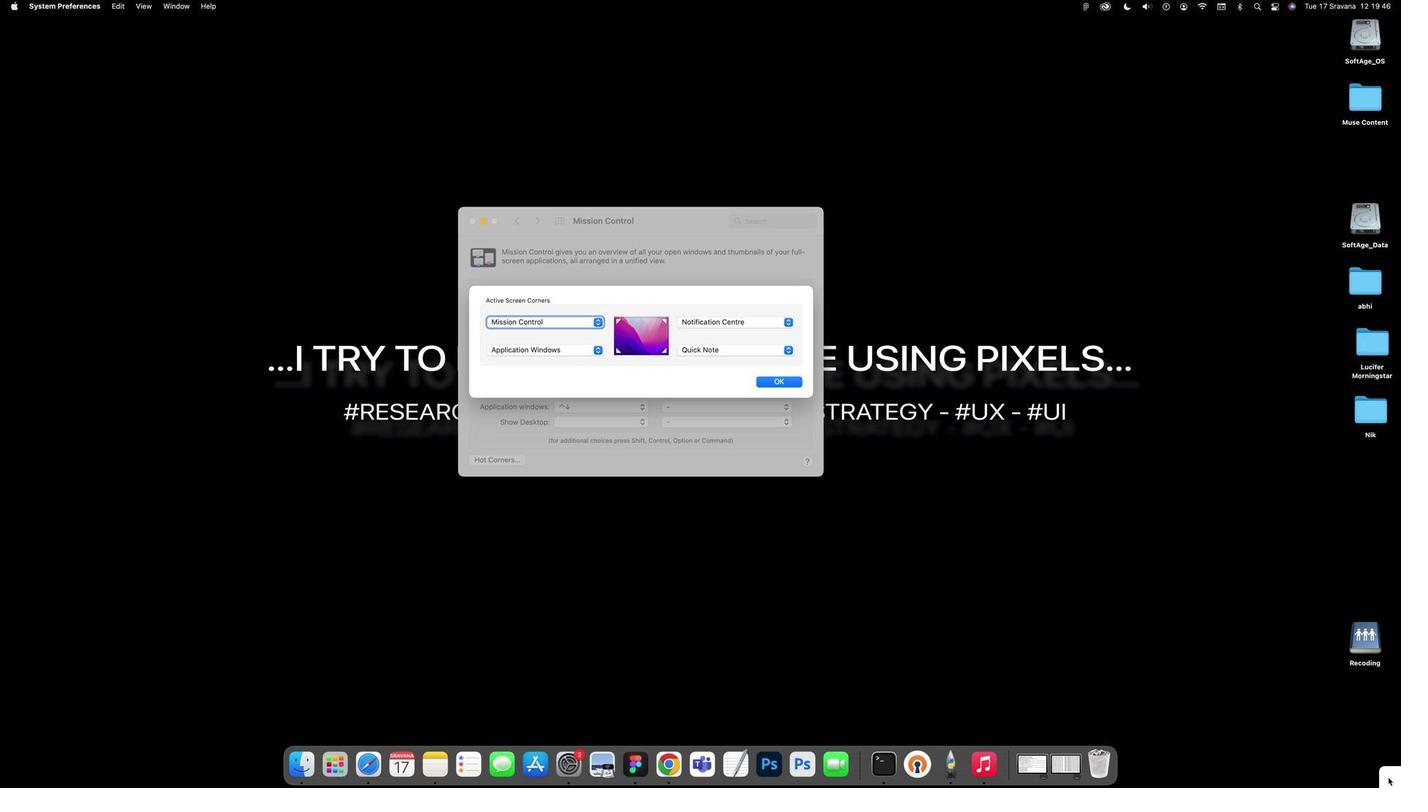 
Action: Mouse pressed left at (1385, 776)
Screenshot: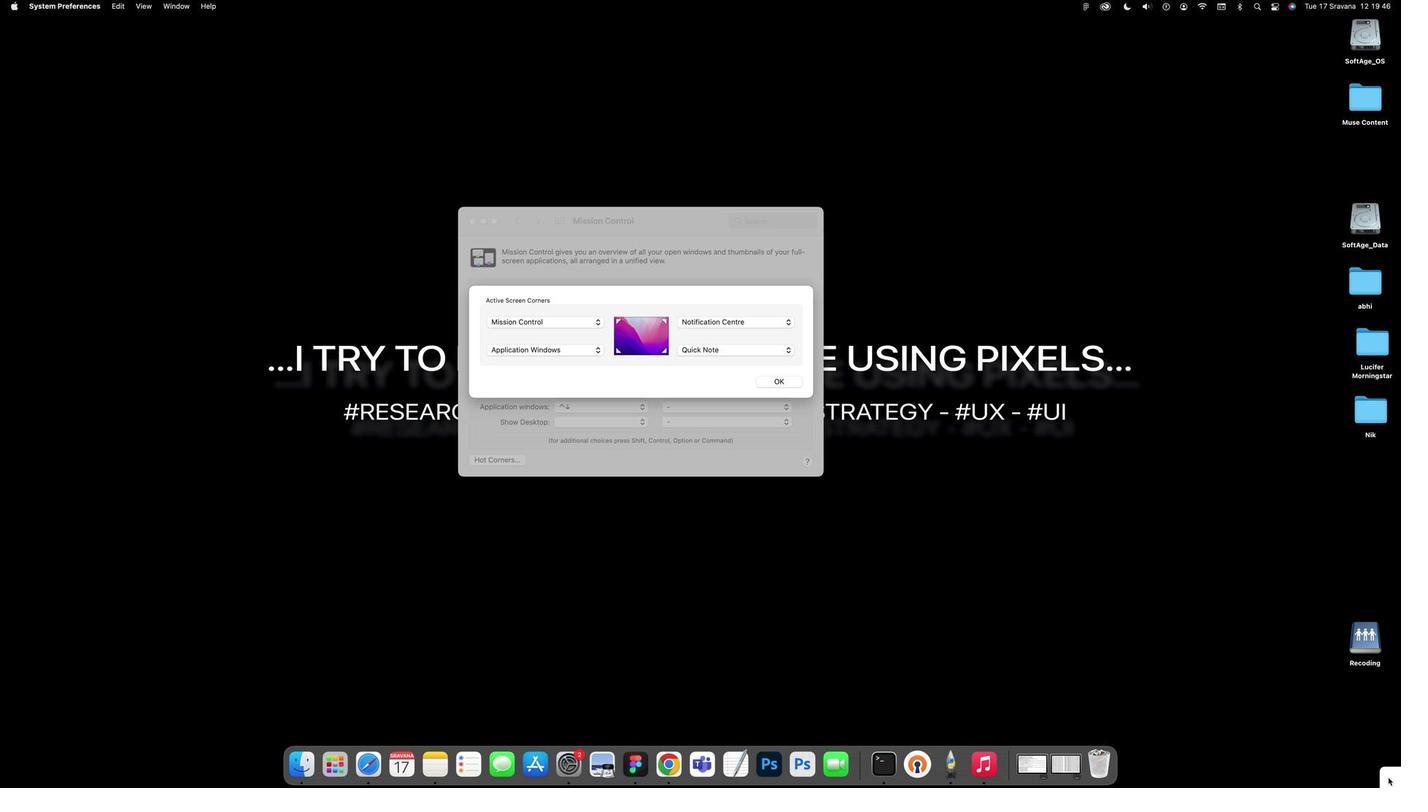 
Action: Mouse moved to (598, 222)
Screenshot: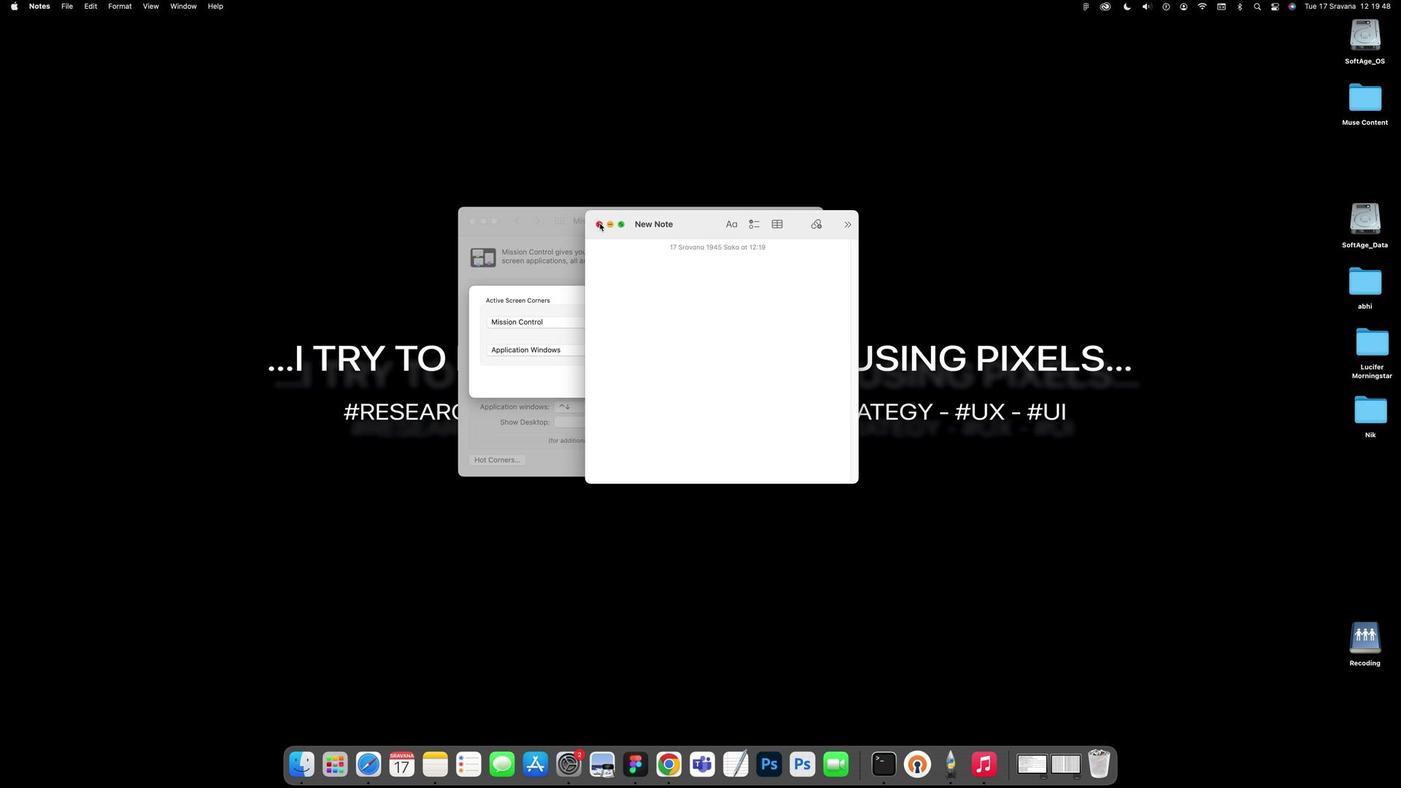 
Action: Mouse pressed left at (598, 222)
Screenshot: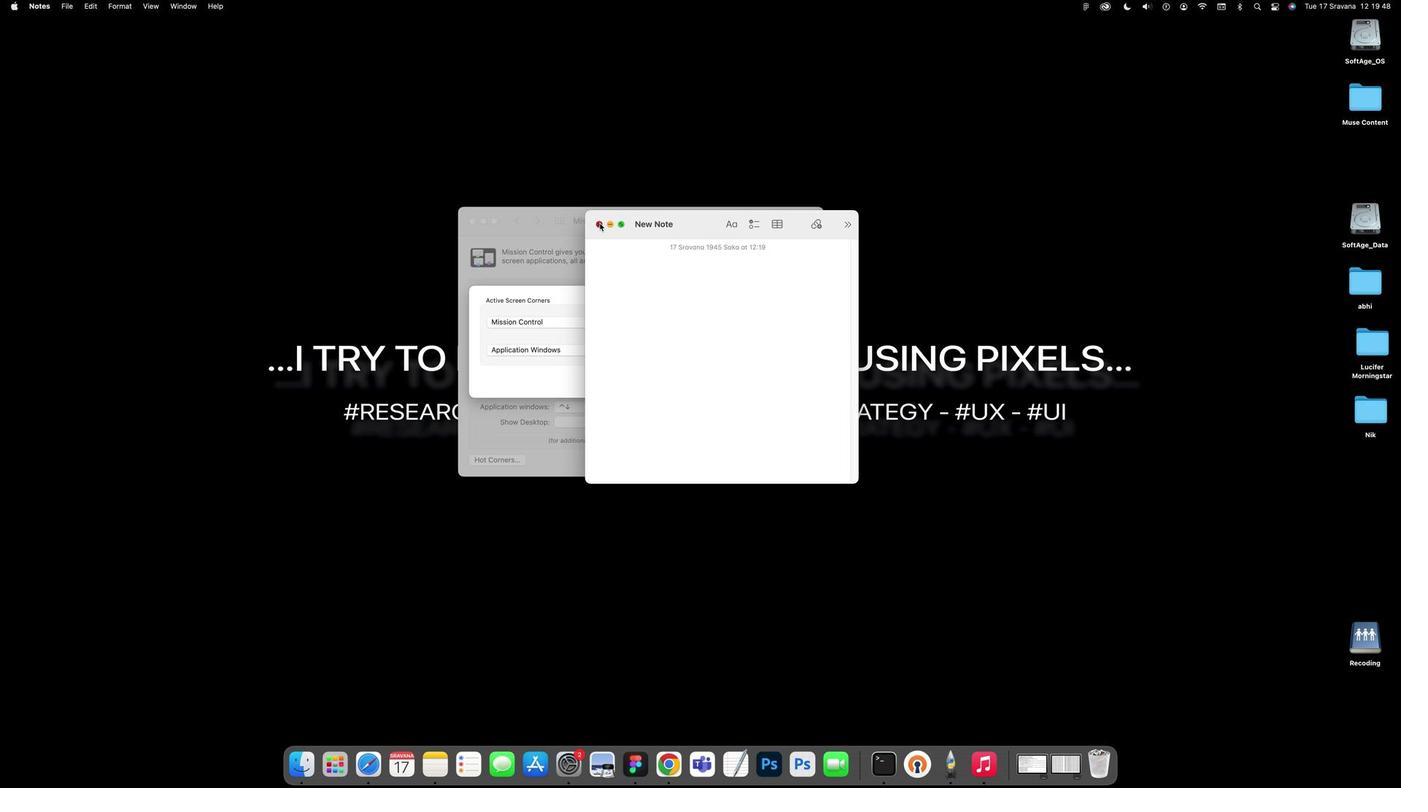 
Action: Mouse moved to (700, 350)
Screenshot: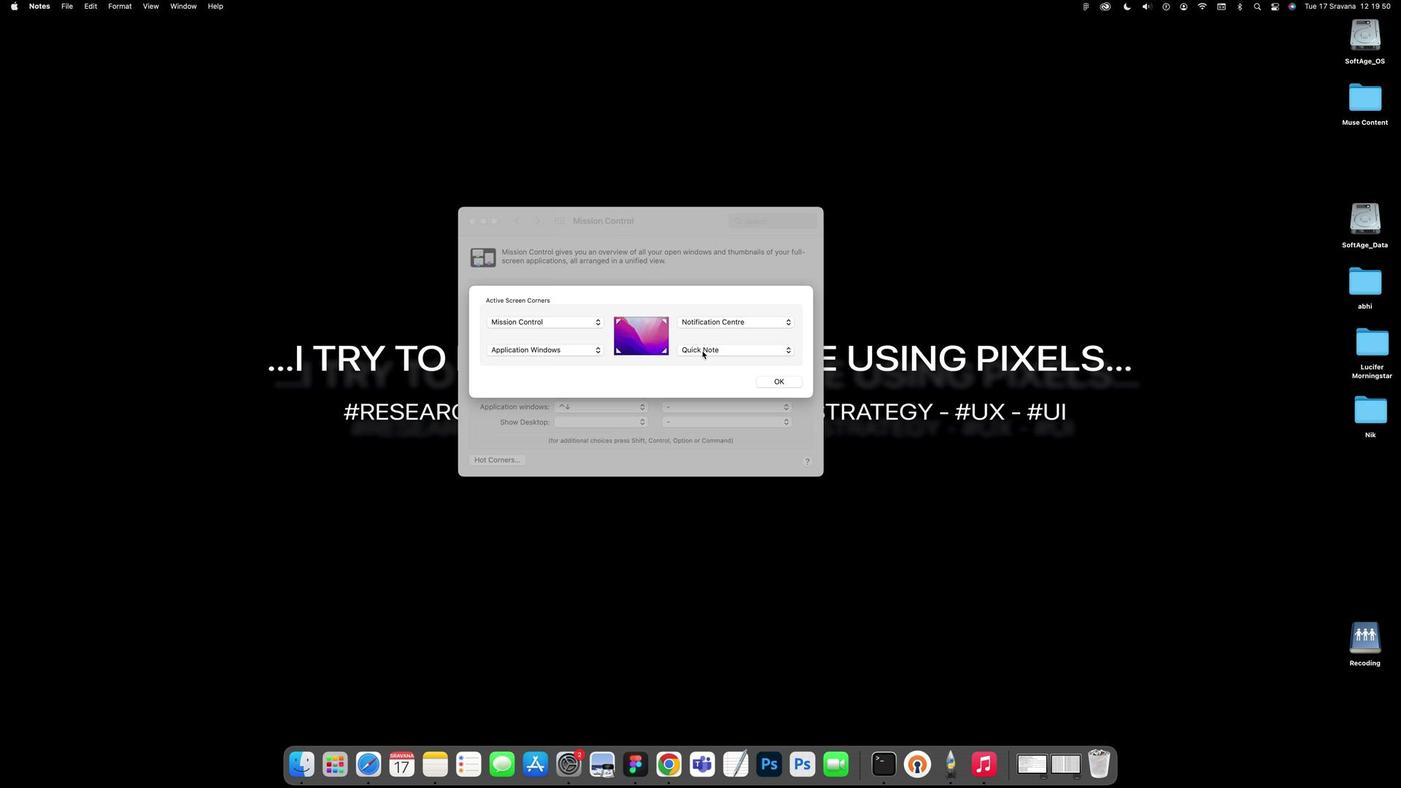 
Action: Mouse pressed left at (700, 350)
Screenshot: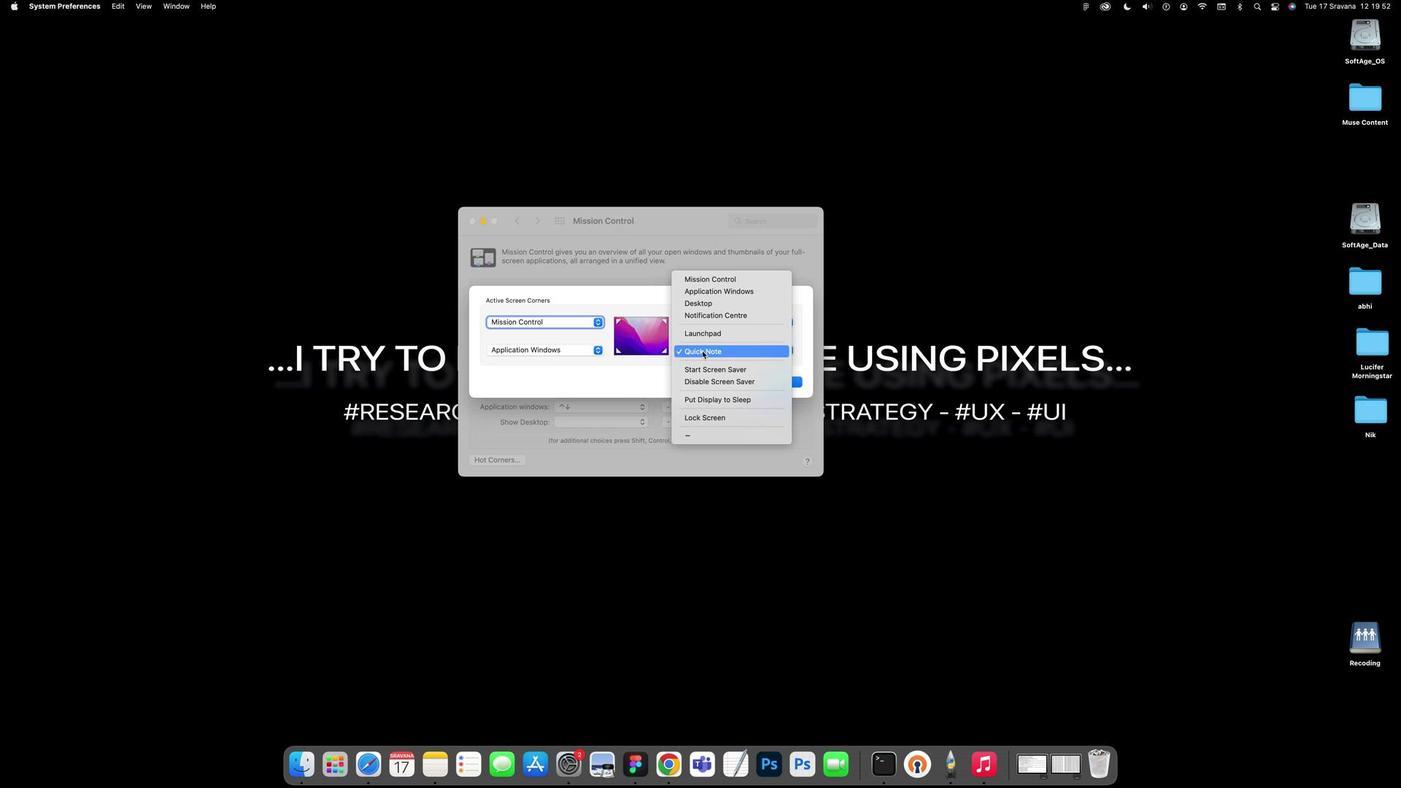 
Action: Mouse moved to (704, 329)
Screenshot: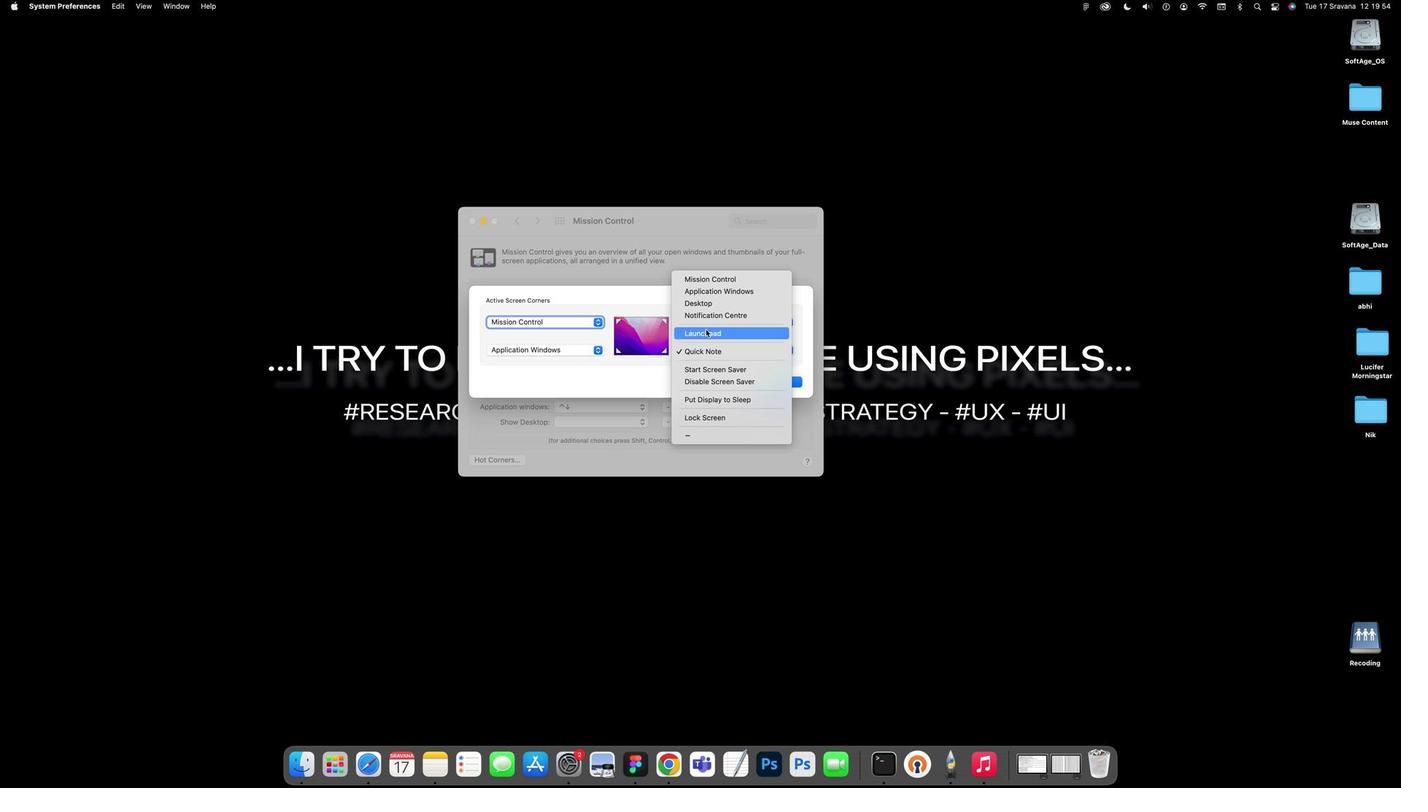 
Action: Mouse pressed left at (704, 329)
Screenshot: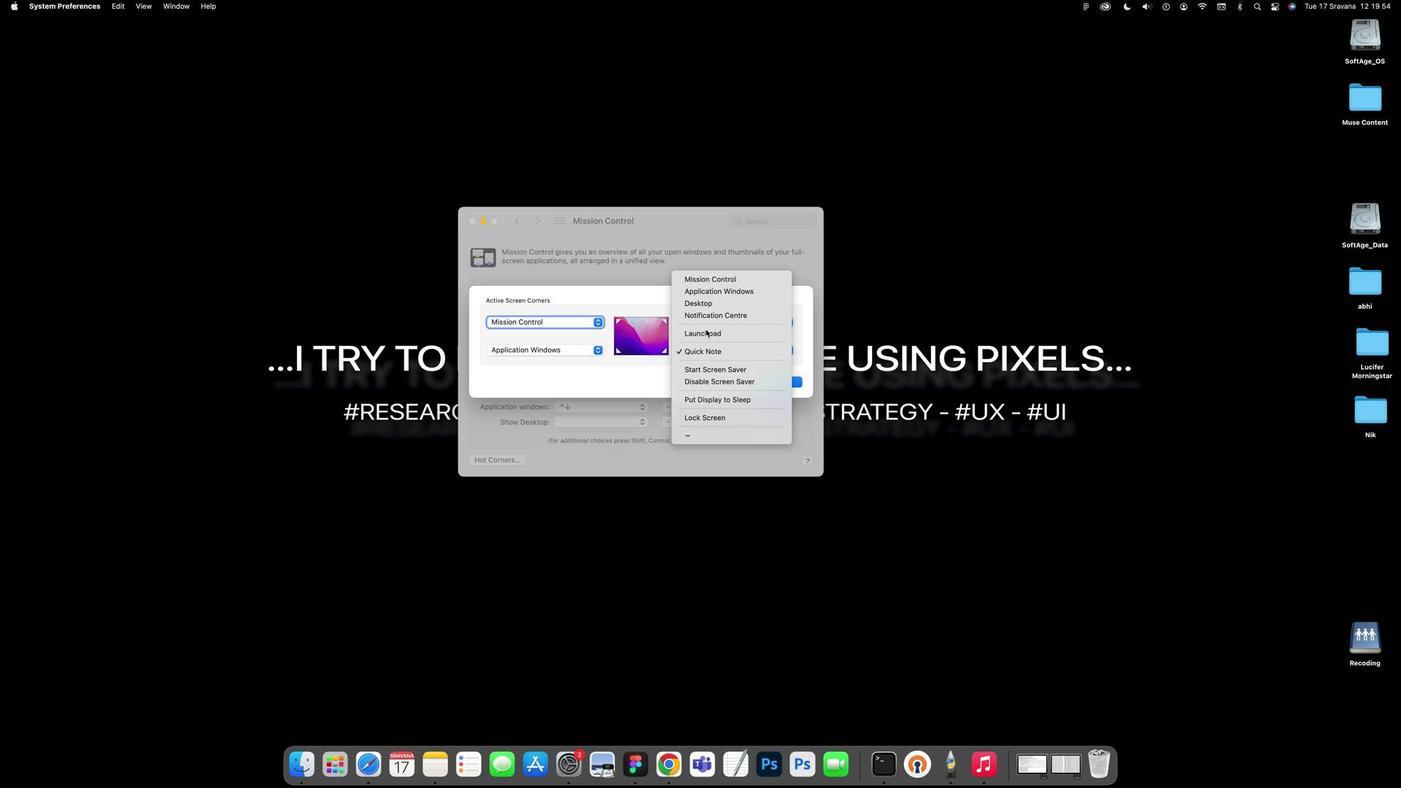 
Action: Mouse moved to (707, 318)
Screenshot: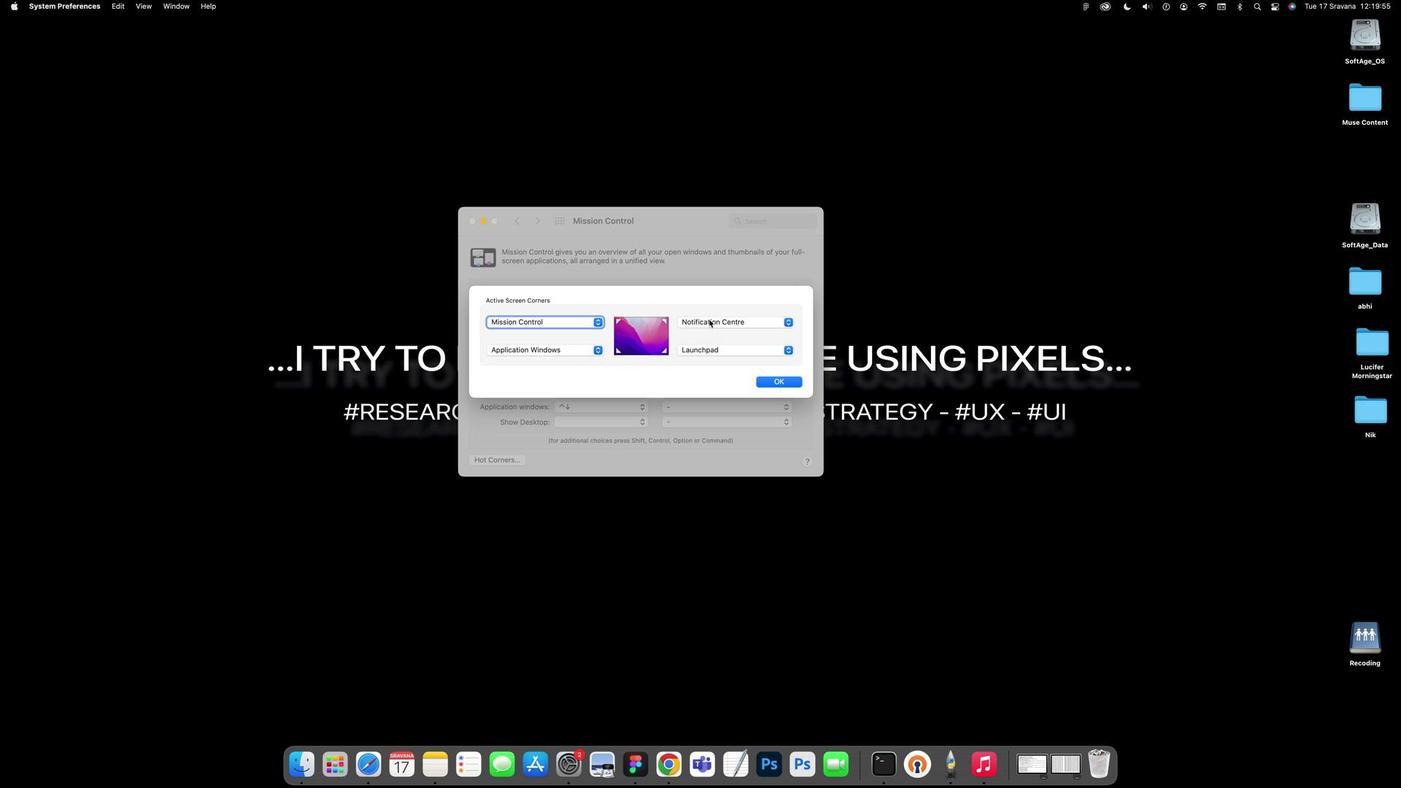 
Action: Mouse pressed left at (707, 318)
Screenshot: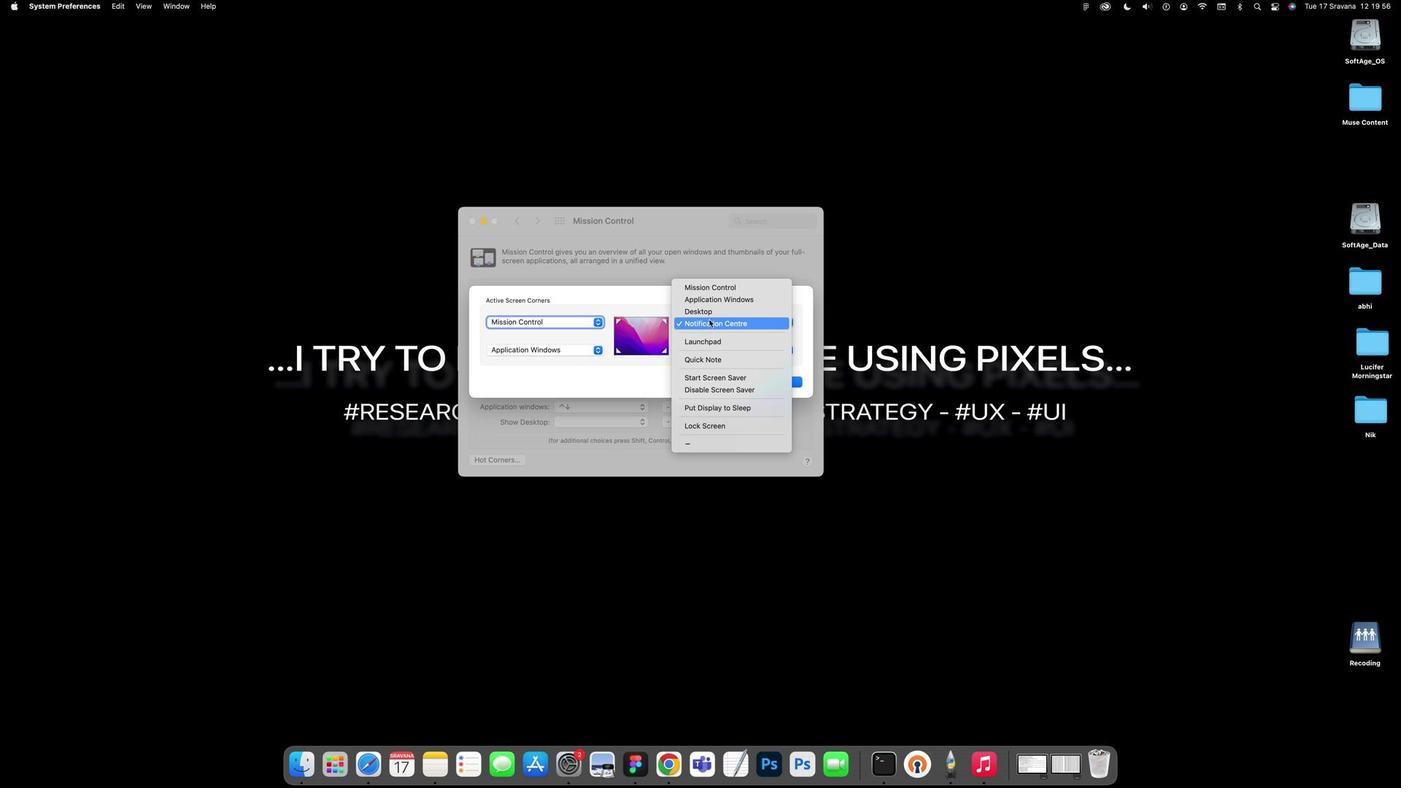 
Action: Mouse moved to (651, 278)
Screenshot: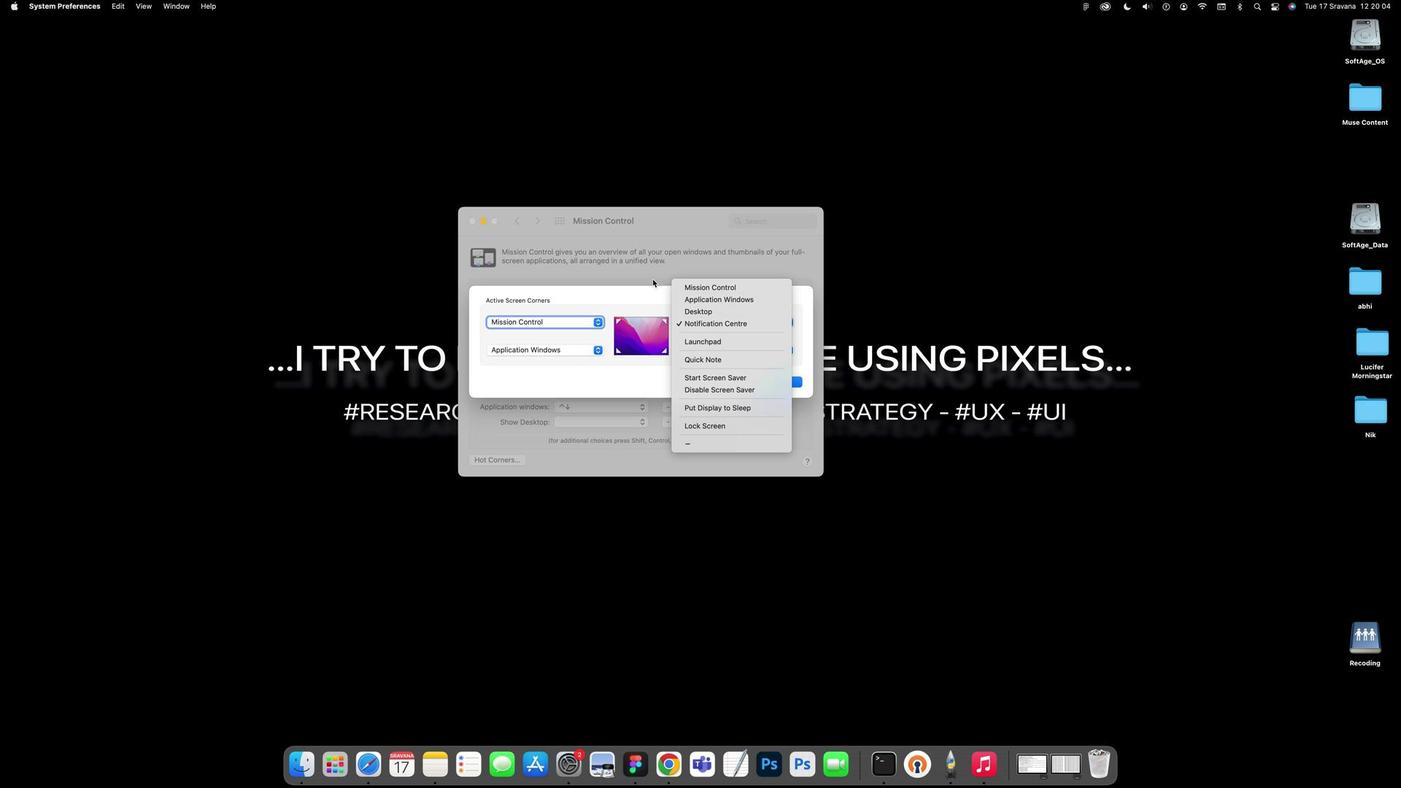 
Action: Mouse pressed left at (651, 278)
Screenshot: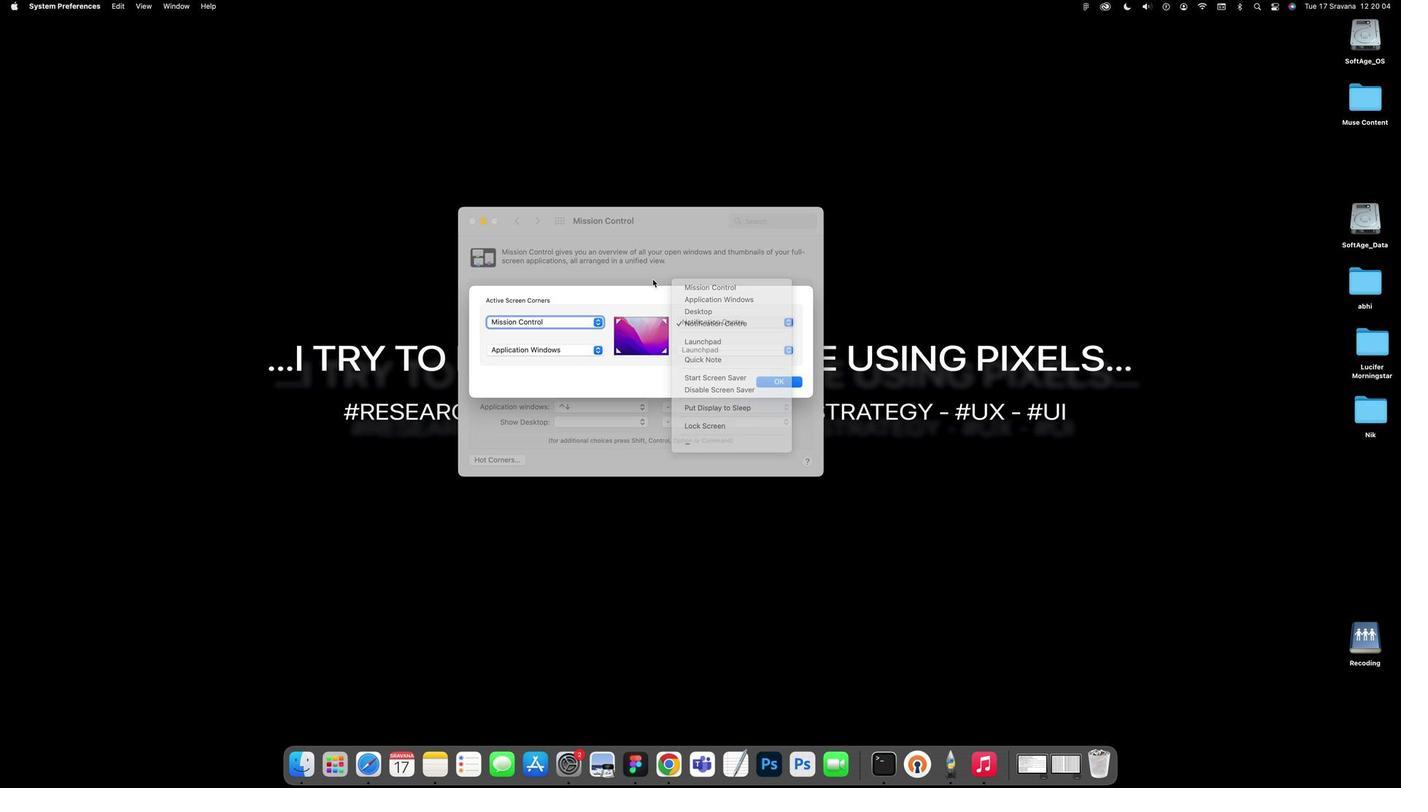 
Action: Mouse moved to (761, 380)
Screenshot: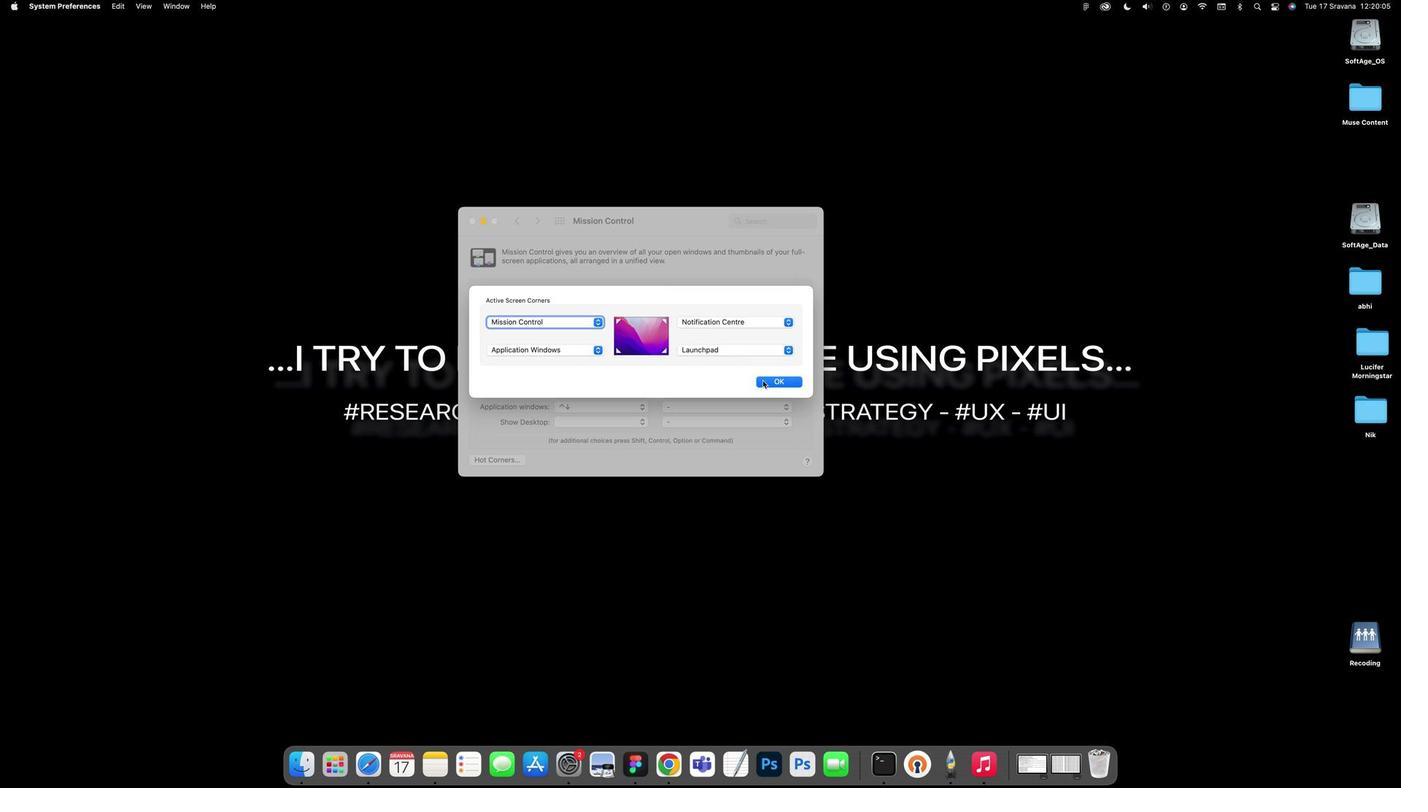 
Action: Mouse pressed left at (761, 380)
Screenshot: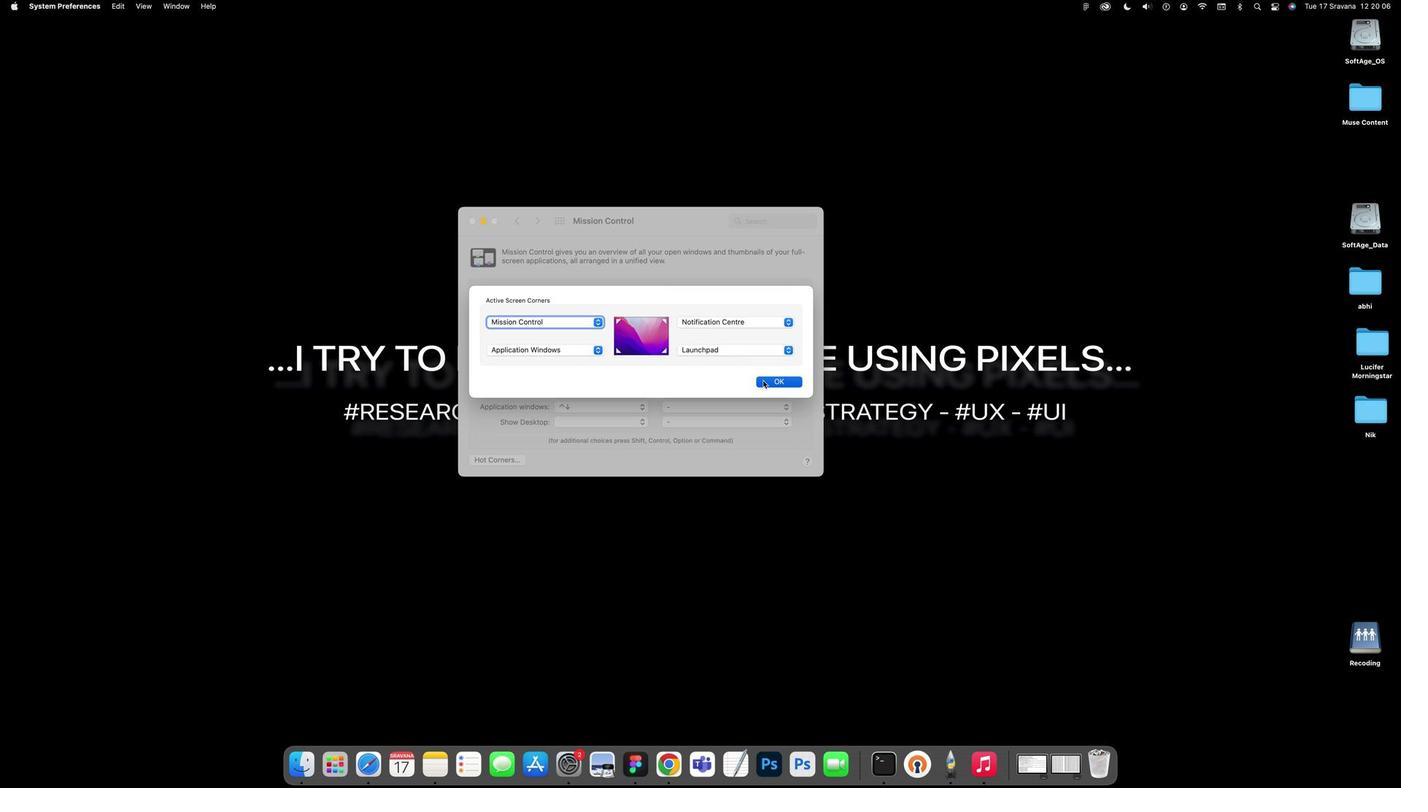 
Action: Mouse moved to (697, 324)
Screenshot: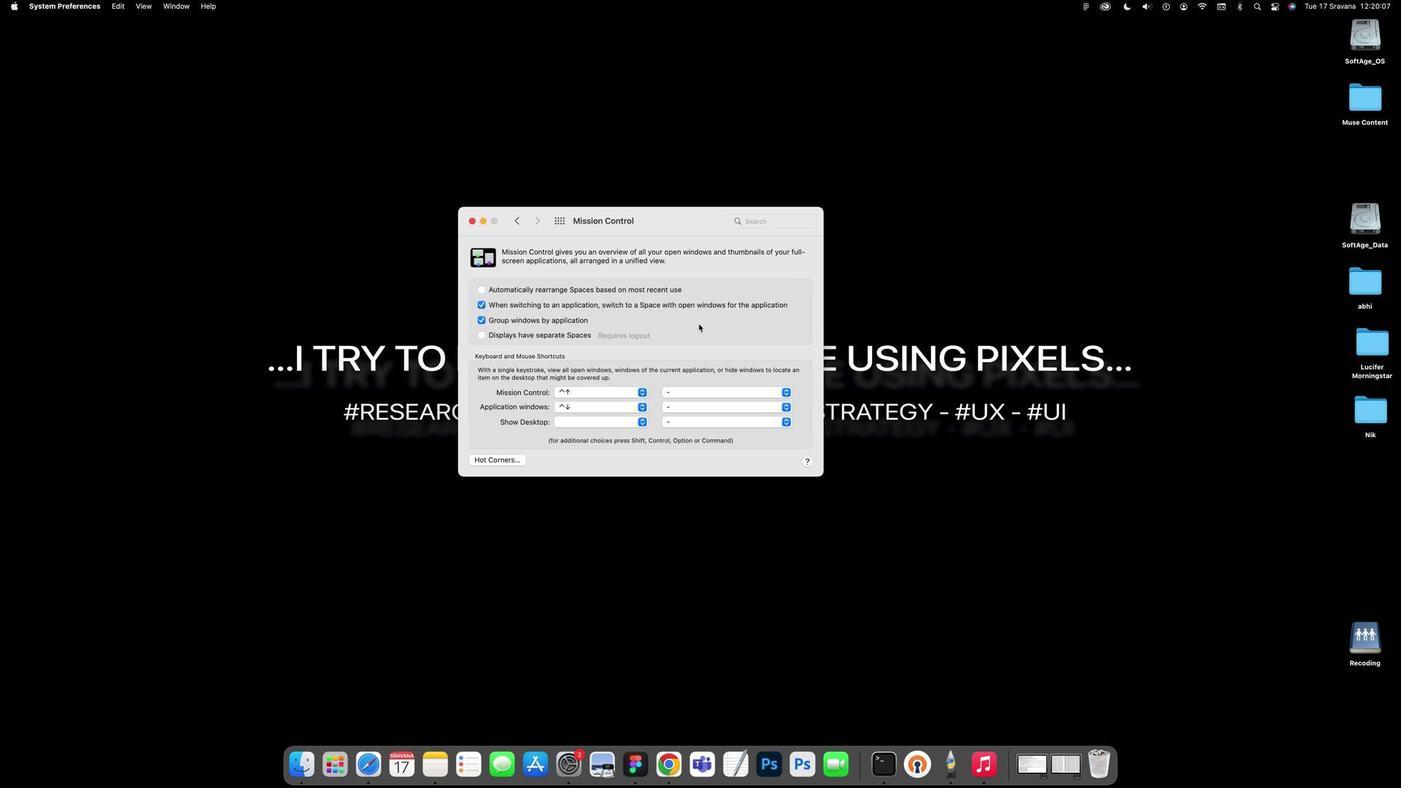 
Action: Mouse pressed left at (697, 324)
Screenshot: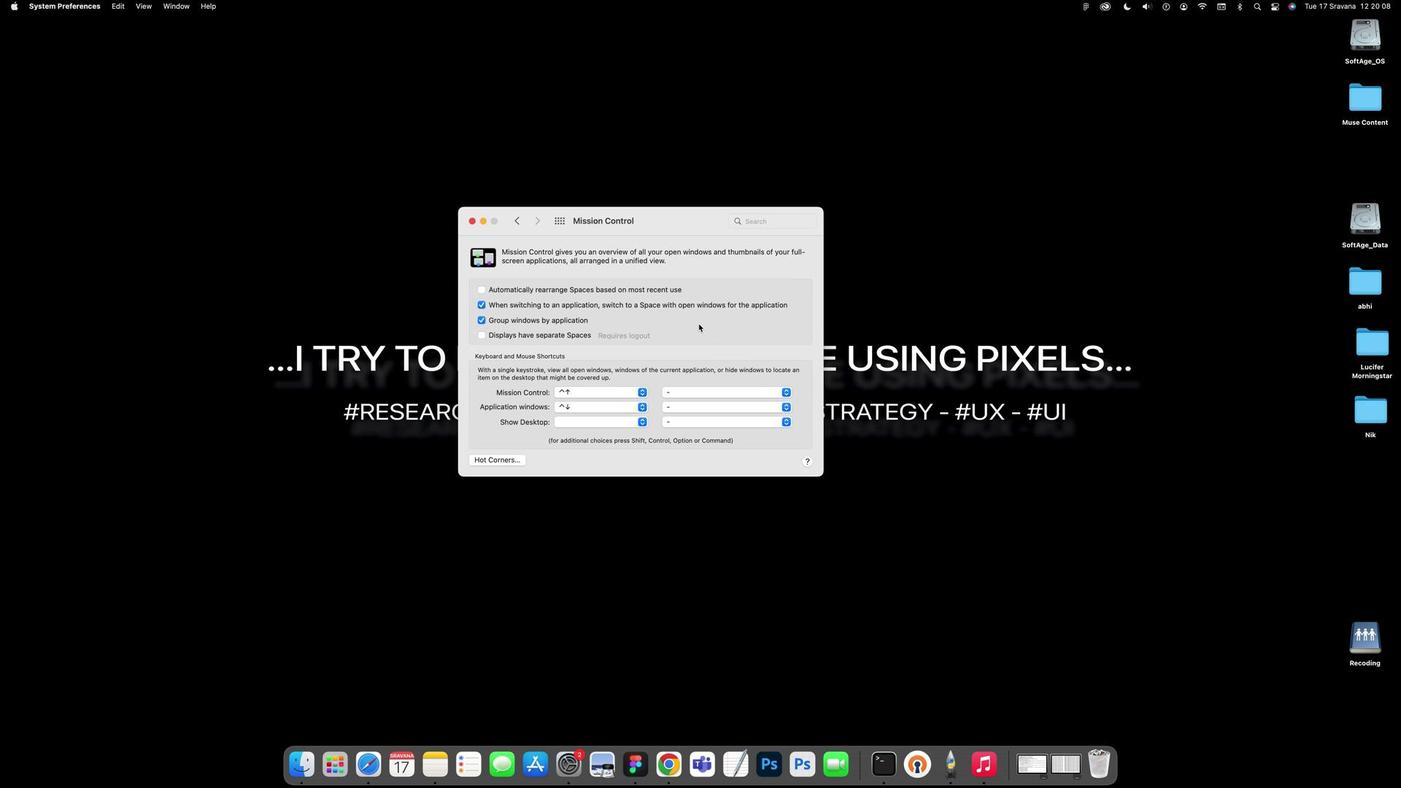 
